 Task: Add an event with the title Third Coffee Meeting with Industry Expert, date ''2023/11/28'', time 00:00and add a description: Welcome to our Effective Presentations Training Workshop, a dynamic and interactive session designed to enhance your presentation skills, boost your confidence, and empower you to deliver impactful and engaging presentations. This workshop is tailored for individuals who want to master the art of delivering effective presentations that captivate audiences and convey their messages with clarity and conviction.Mark the tasks as Completed , logged in from the account softage.4@softage.netand send the event invitation to softage.7@softage.net and softage.8@softage.net. Set a reminder for the event Doesn''t repeat
Action: Mouse moved to (83, 111)
Screenshot: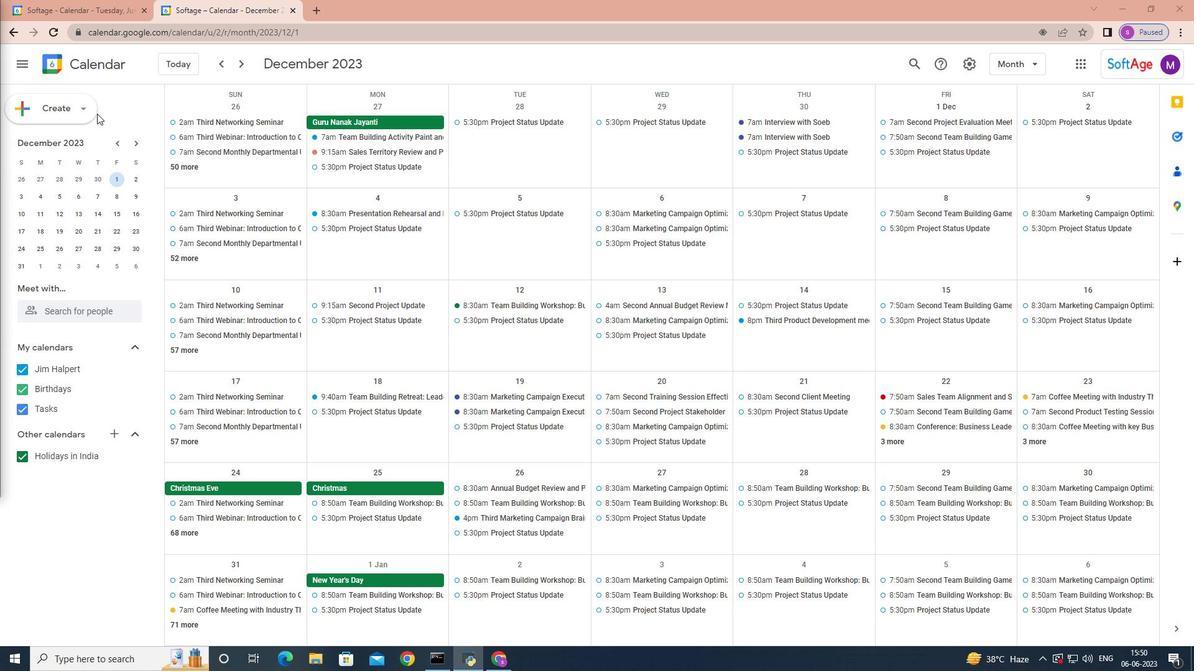 
Action: Mouse pressed left at (83, 111)
Screenshot: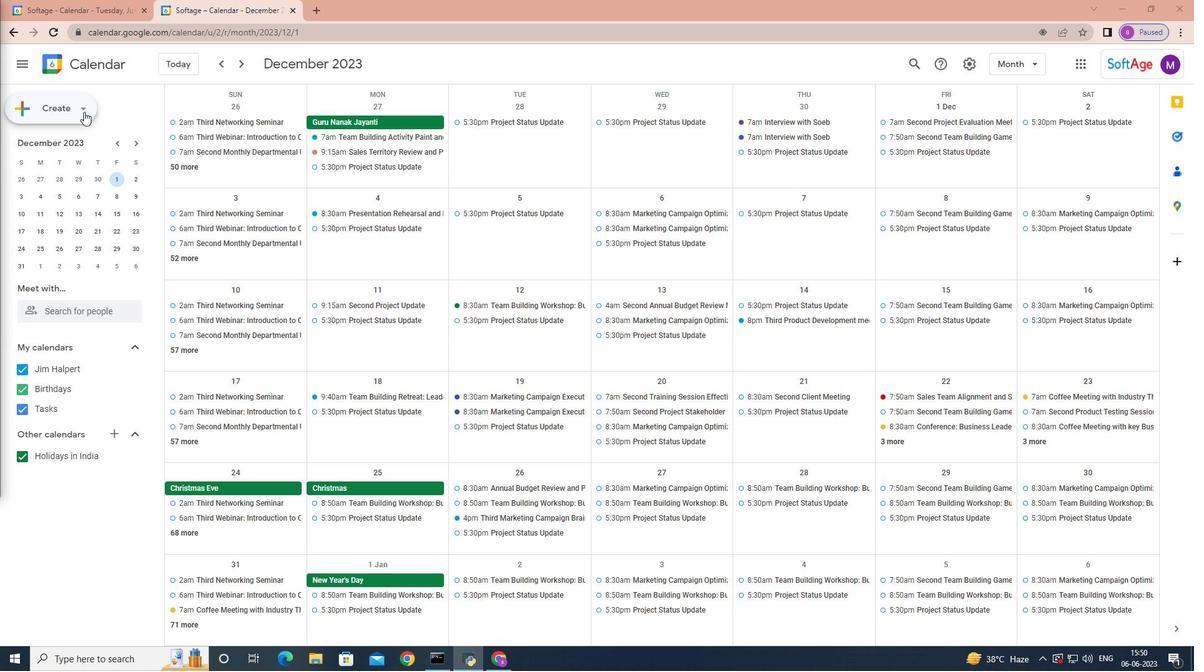 
Action: Mouse moved to (77, 137)
Screenshot: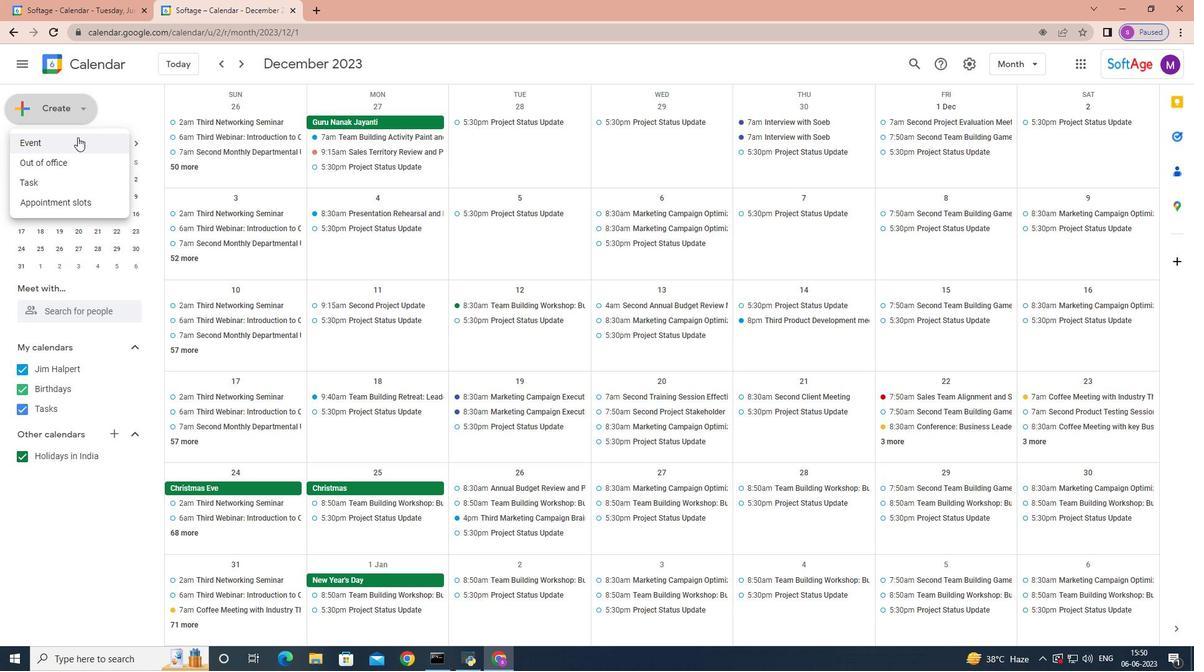 
Action: Mouse pressed left at (77, 137)
Screenshot: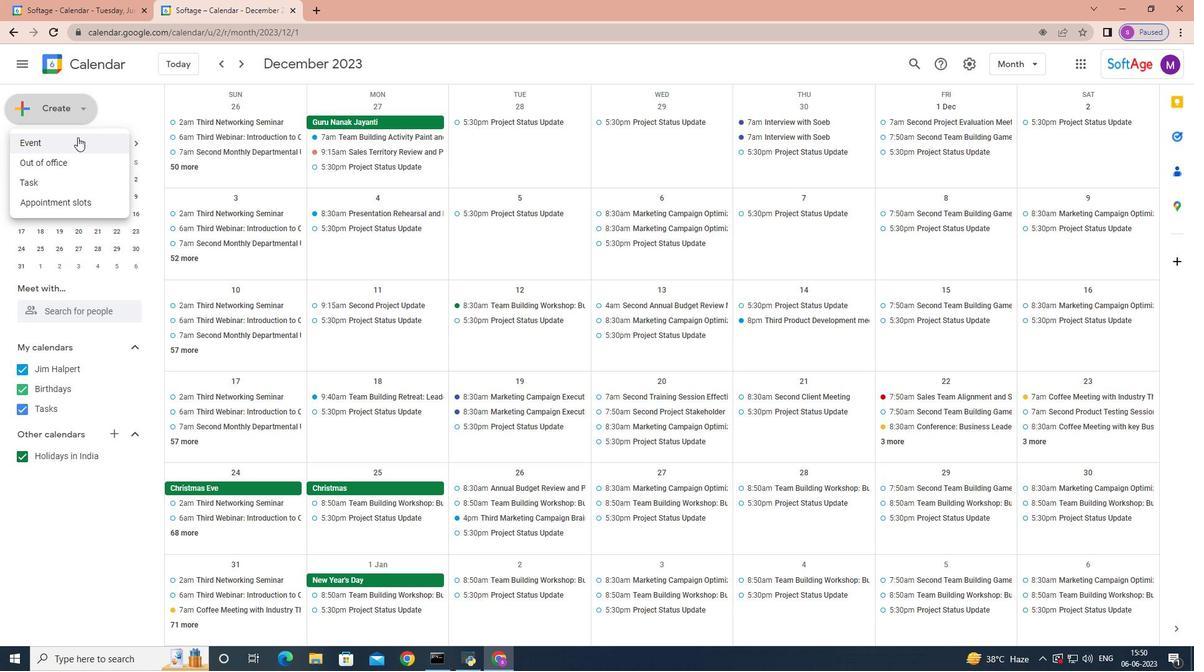 
Action: Mouse moved to (753, 421)
Screenshot: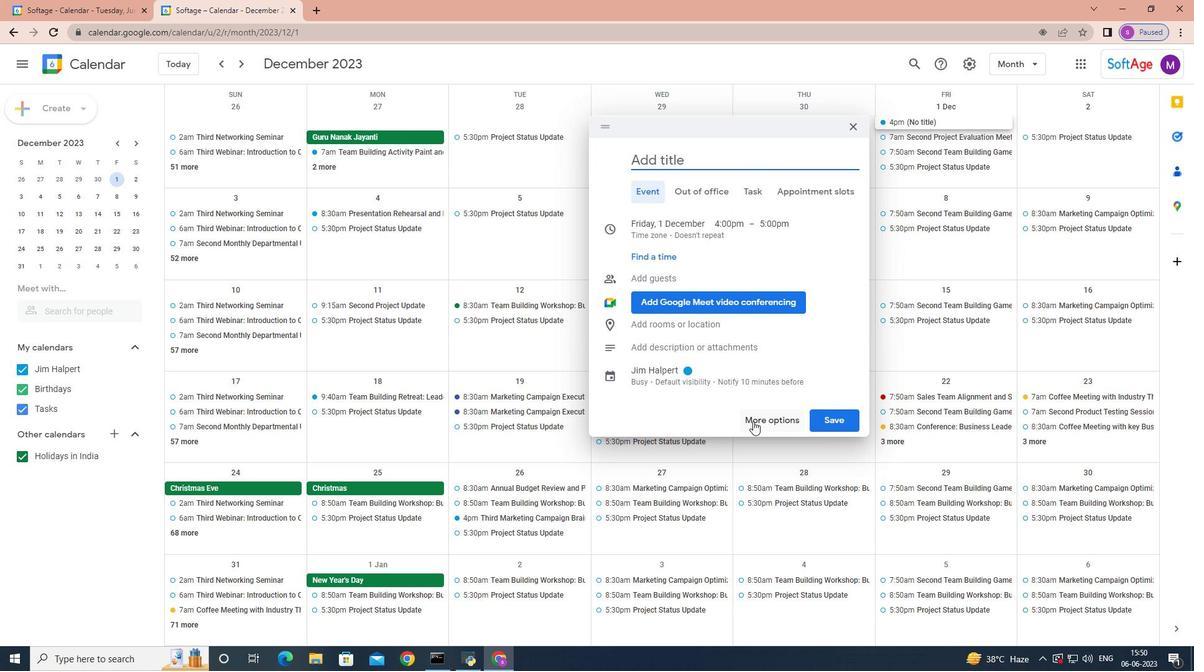 
Action: Mouse pressed left at (753, 421)
Screenshot: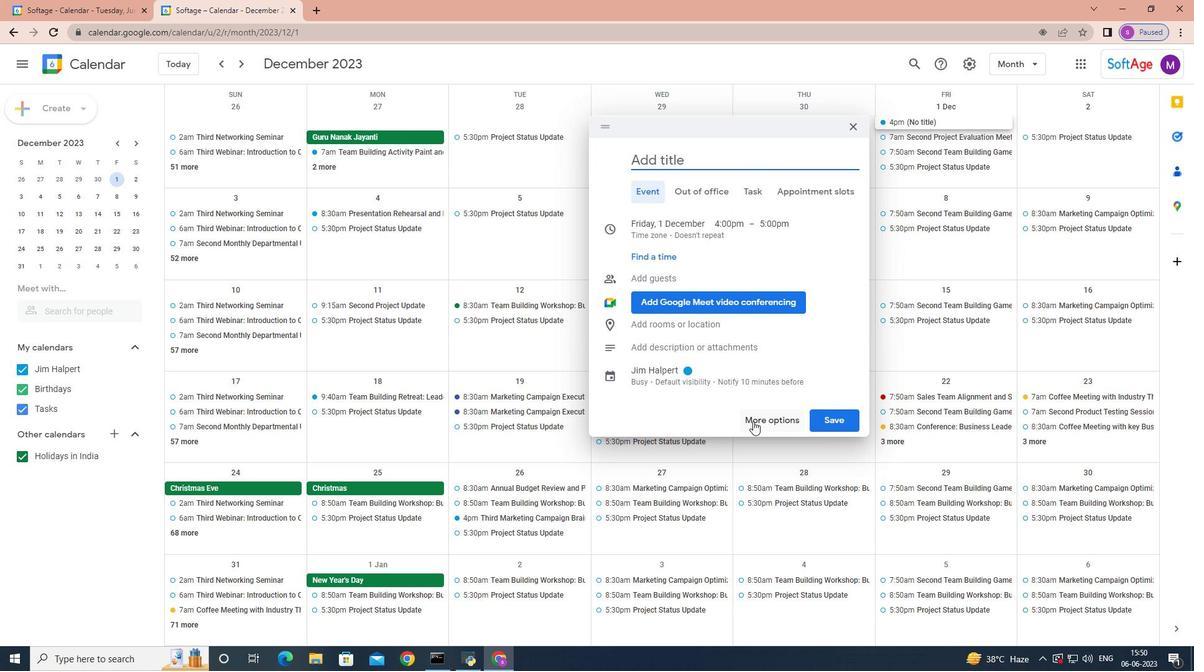 
Action: Mouse moved to (726, 411)
Screenshot: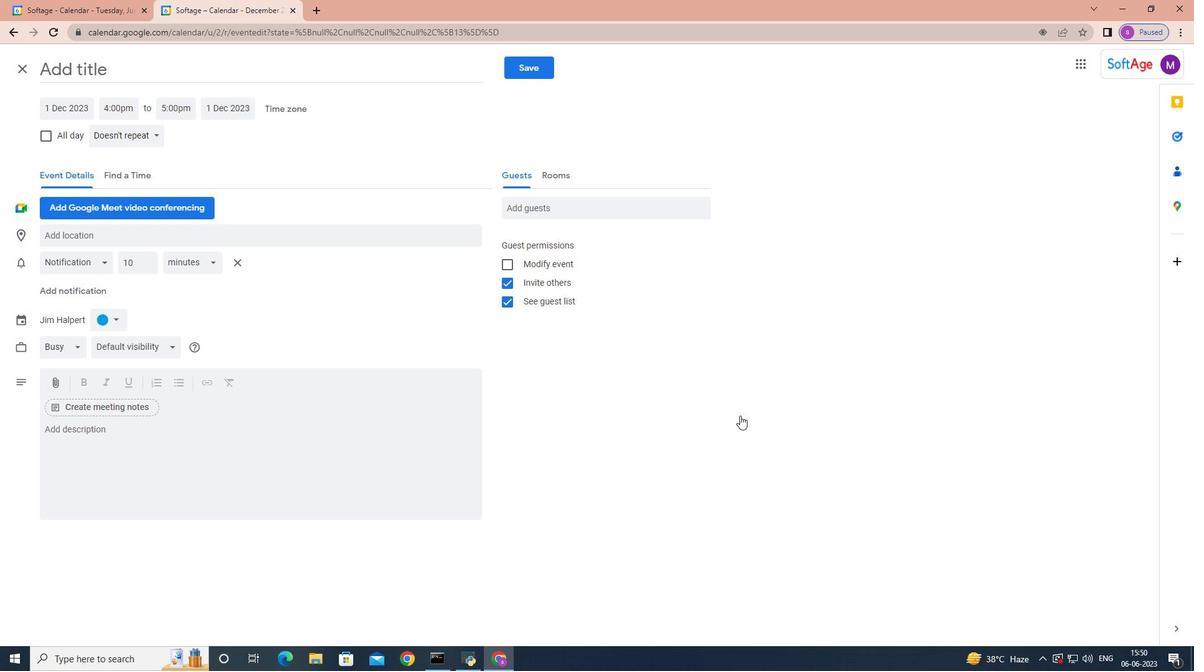 
Action: Key pressed <Key.shift>Third<Key.space><Key.shift>Coffee<Key.space><Key.shift>Meeting<Key.space>with<Key.space><Key.shift>Industry<Key.space><Key.shift>Expert
Screenshot: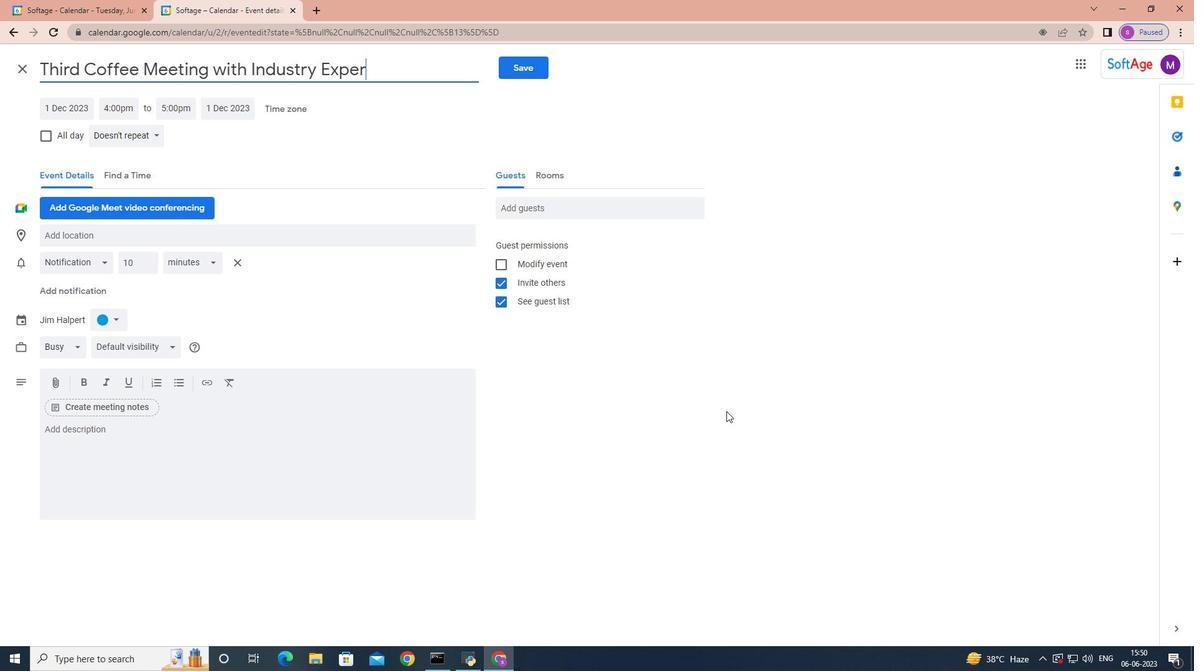 
Action: Mouse moved to (77, 107)
Screenshot: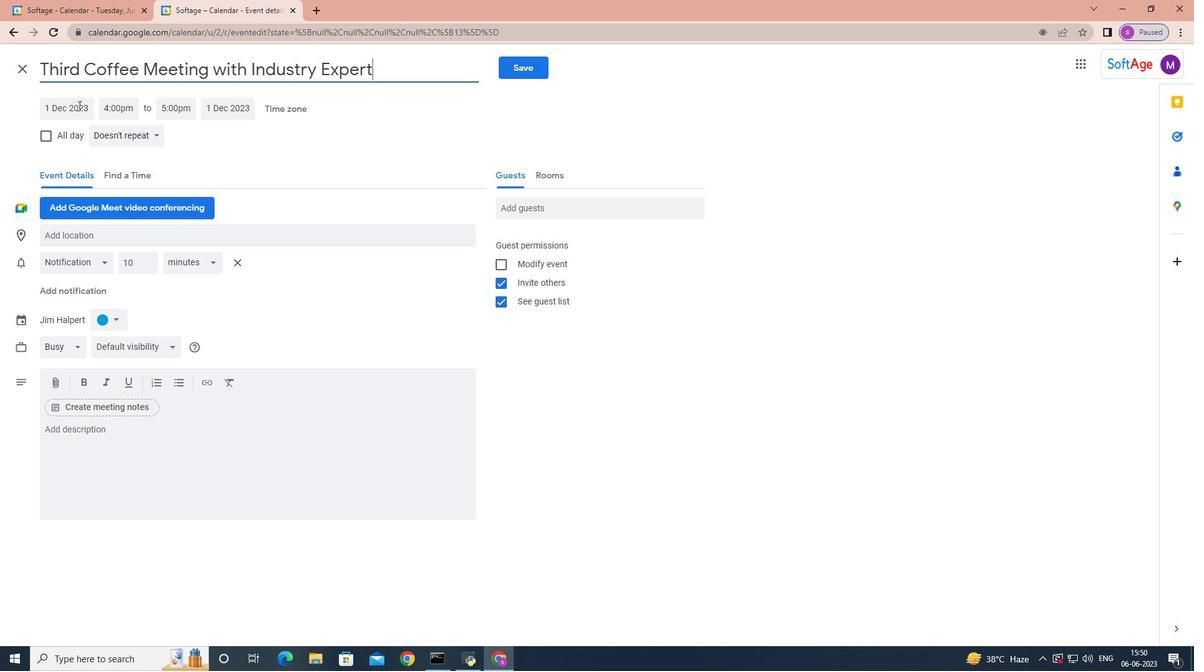 
Action: Mouse pressed left at (77, 107)
Screenshot: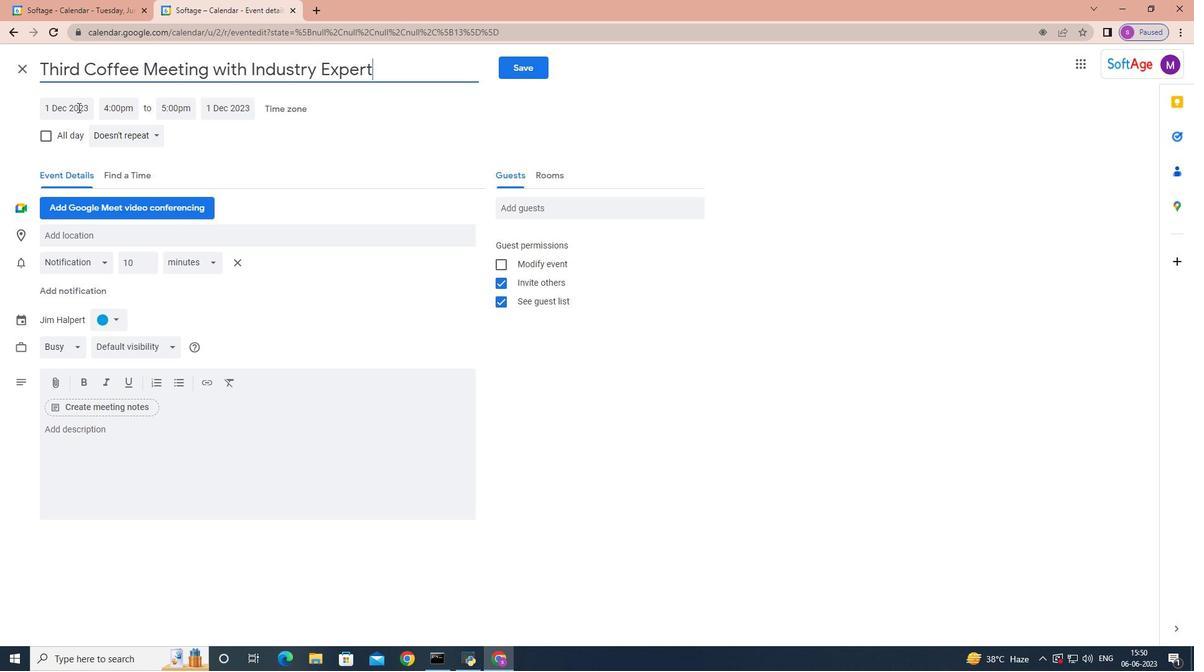 
Action: Mouse moved to (177, 135)
Screenshot: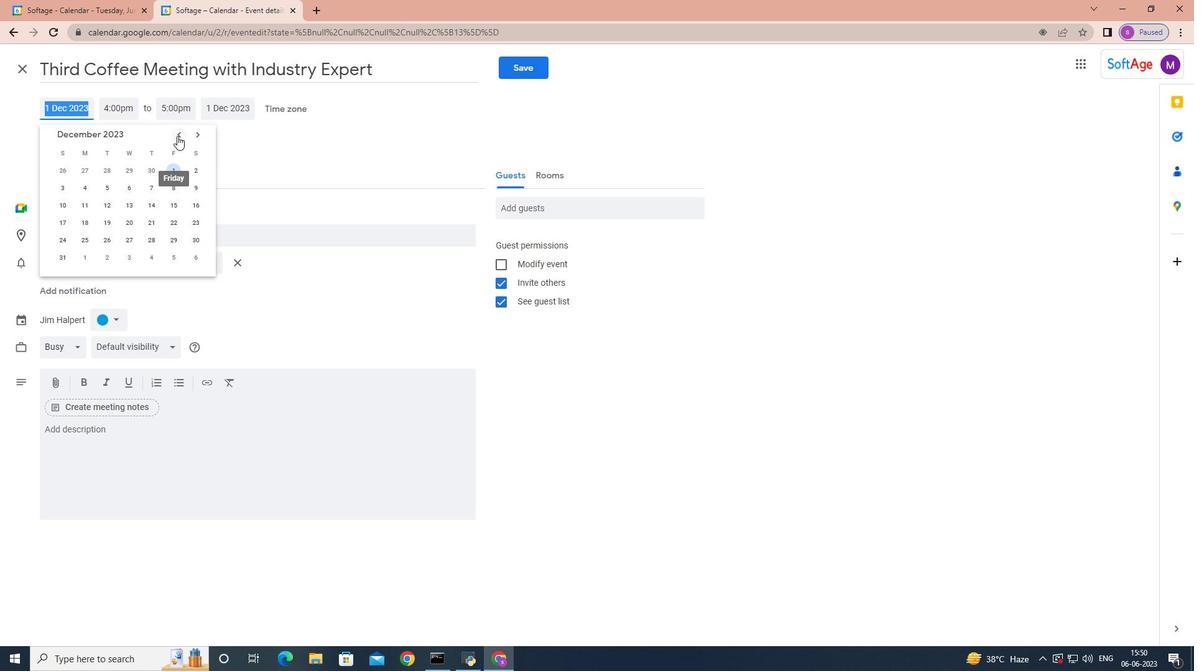 
Action: Mouse pressed left at (177, 135)
Screenshot: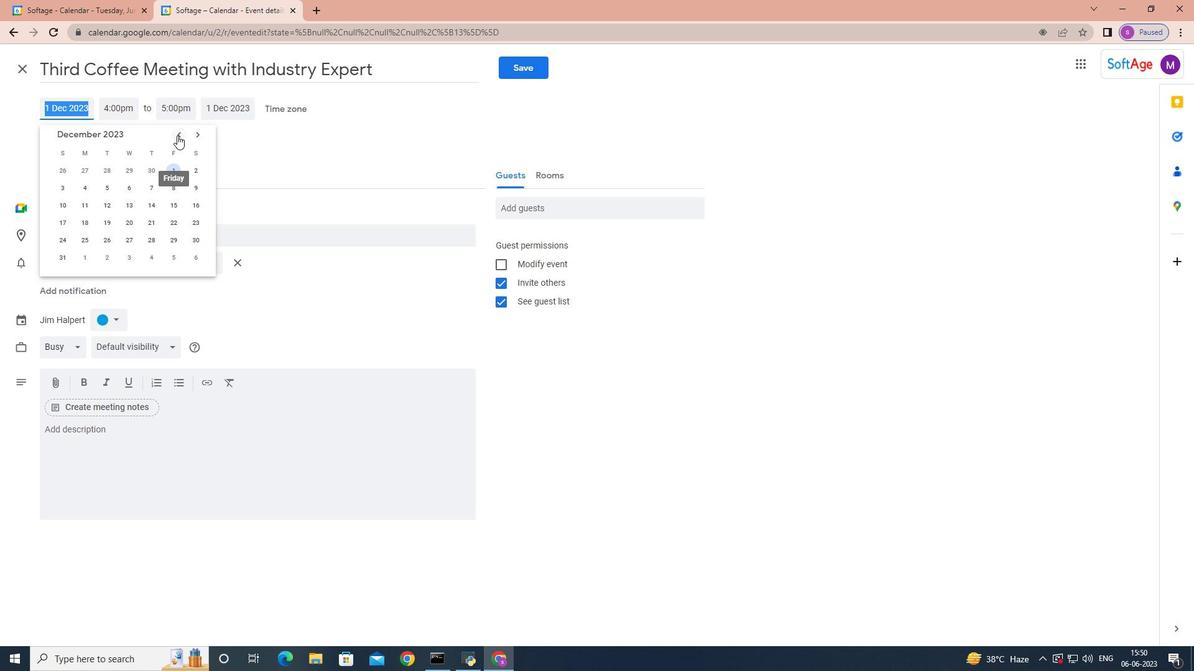 
Action: Mouse moved to (103, 239)
Screenshot: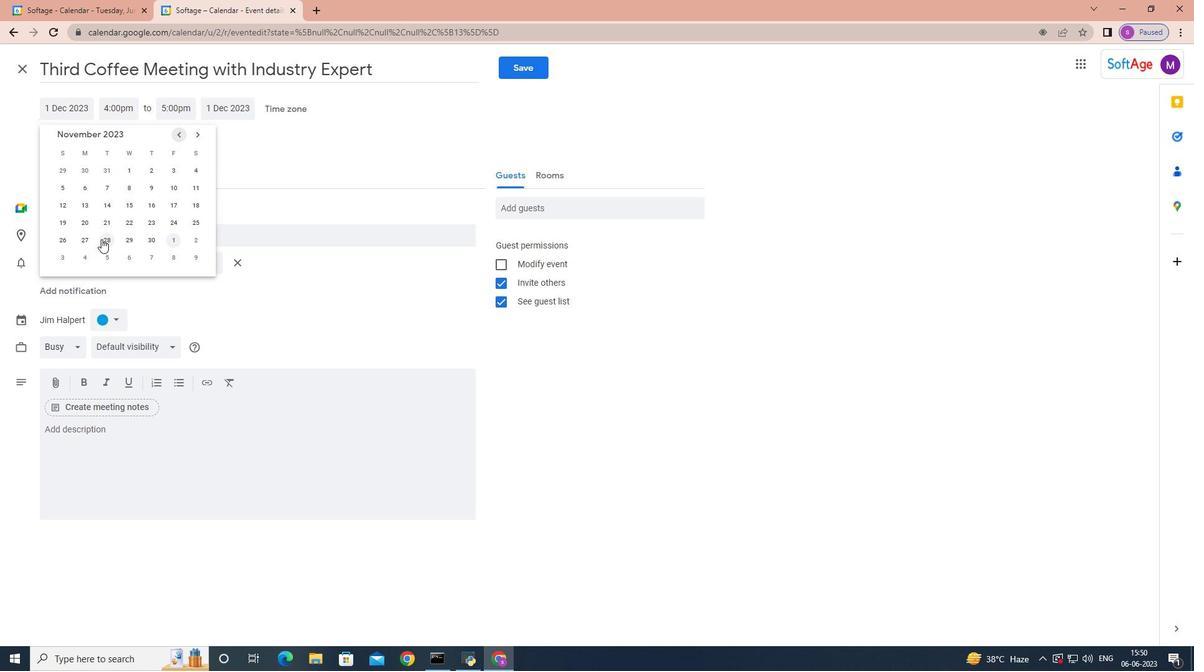 
Action: Mouse pressed left at (103, 239)
Screenshot: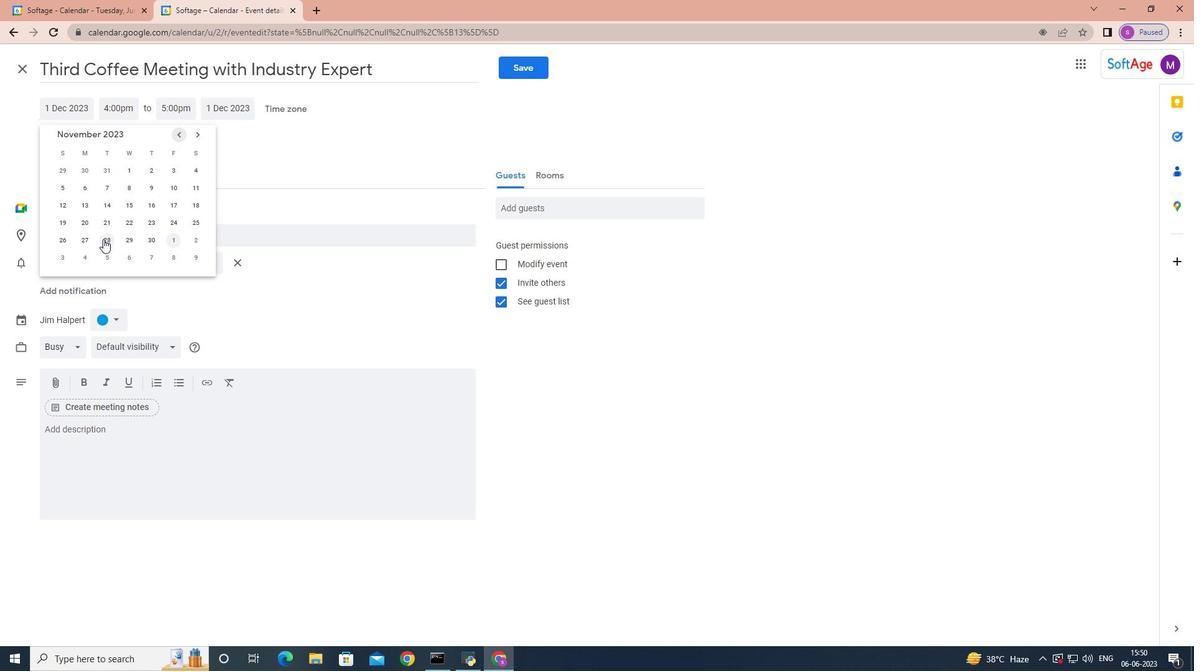 
Action: Mouse moved to (125, 106)
Screenshot: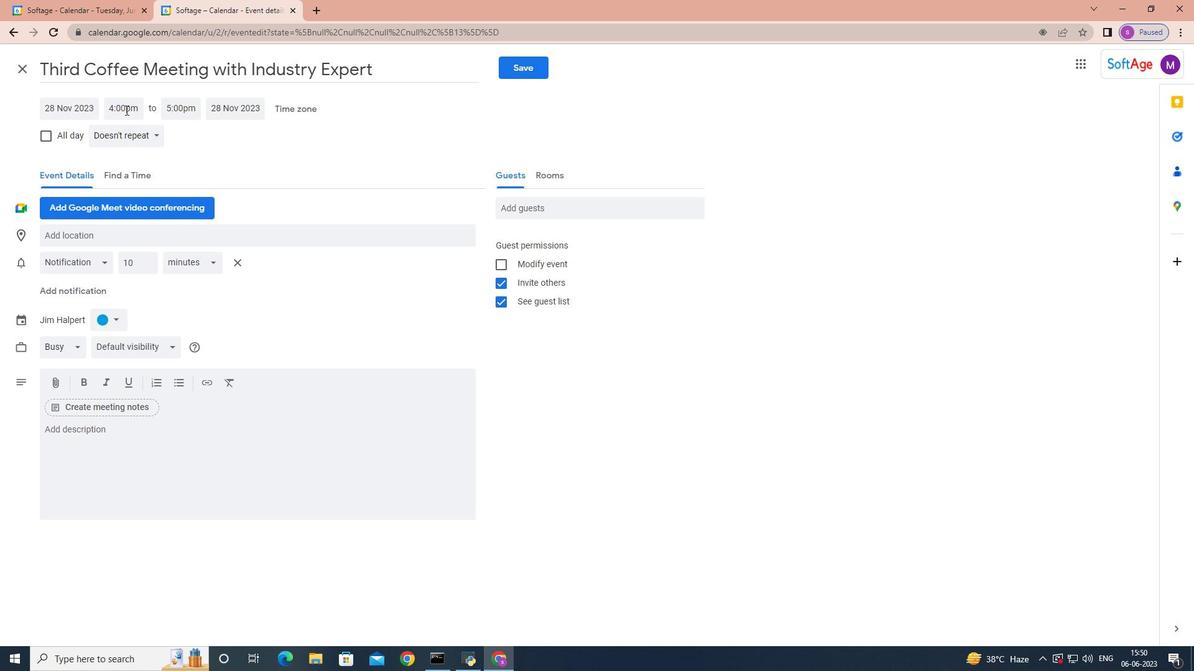 
Action: Mouse pressed left at (125, 106)
Screenshot: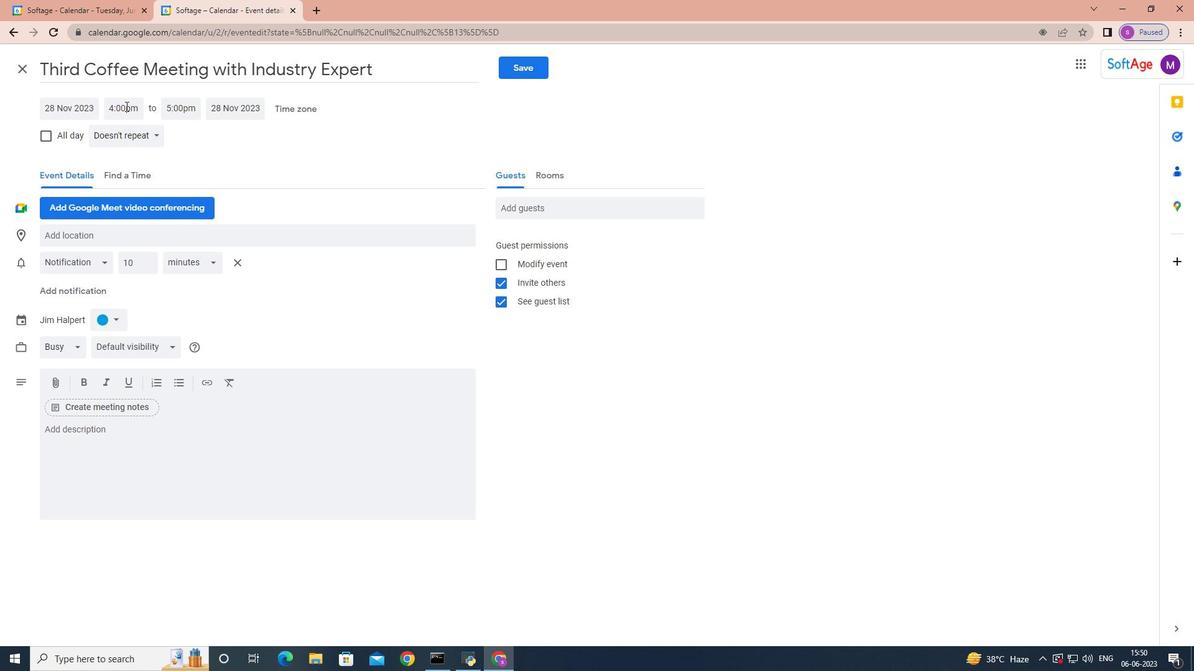 
Action: Mouse moved to (165, 220)
Screenshot: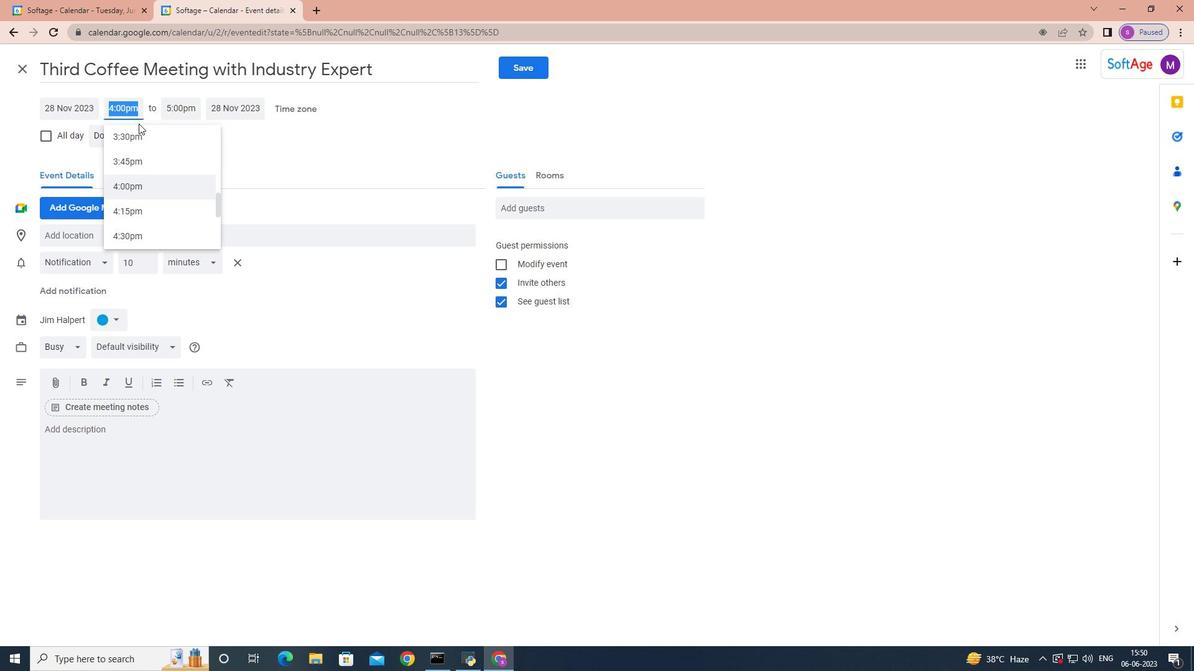 
Action: Mouse scrolled (165, 220) with delta (0, 0)
Screenshot: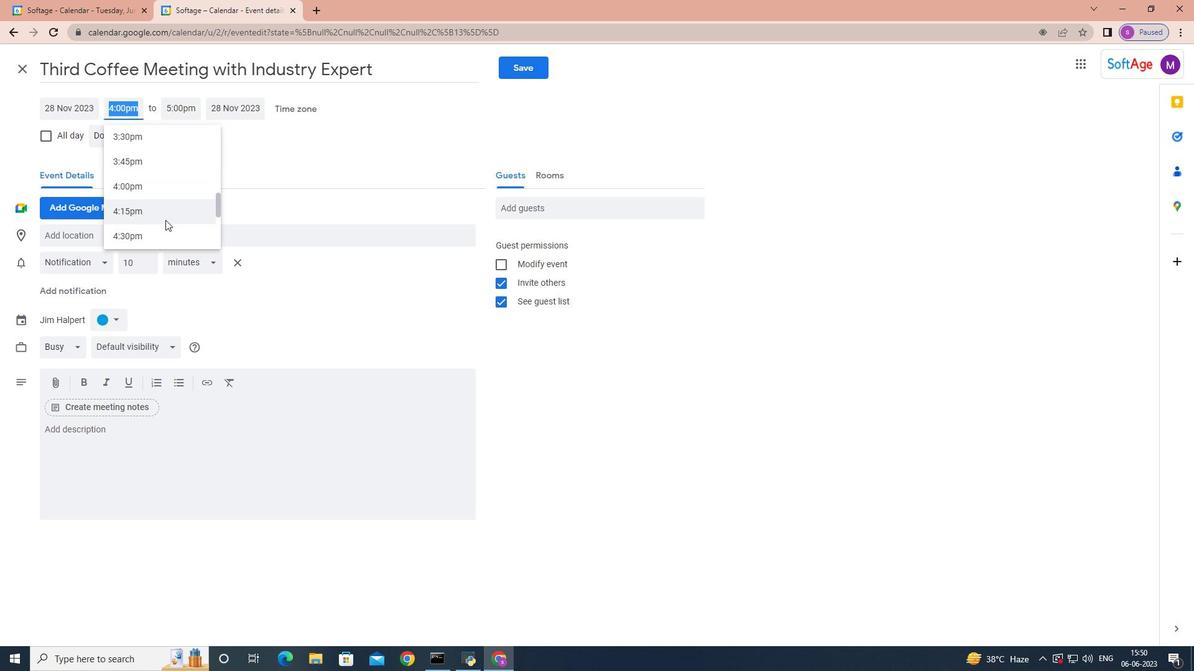 
Action: Mouse scrolled (165, 220) with delta (0, 0)
Screenshot: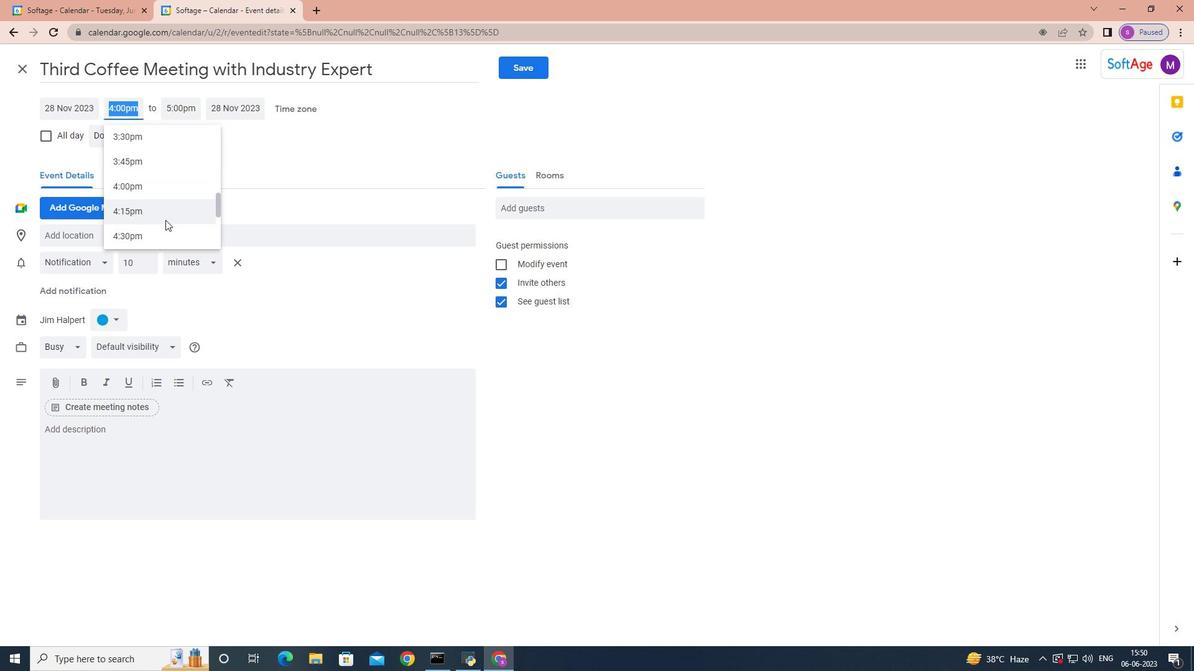 
Action: Mouse scrolled (165, 220) with delta (0, 0)
Screenshot: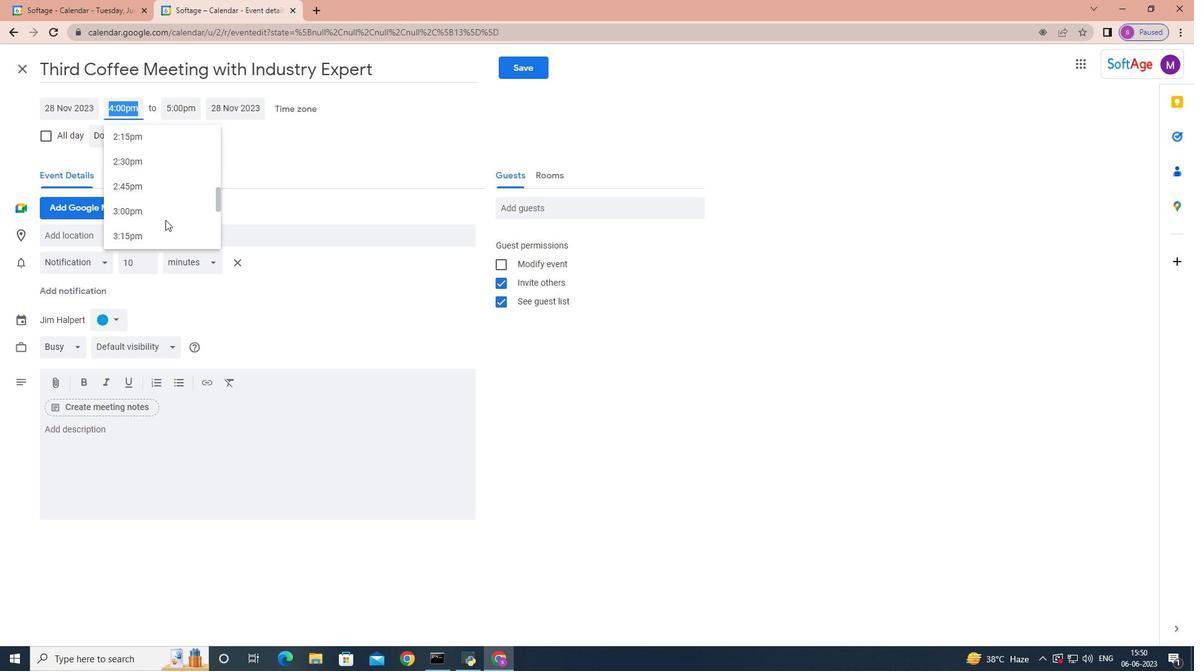 
Action: Mouse scrolled (165, 220) with delta (0, 0)
Screenshot: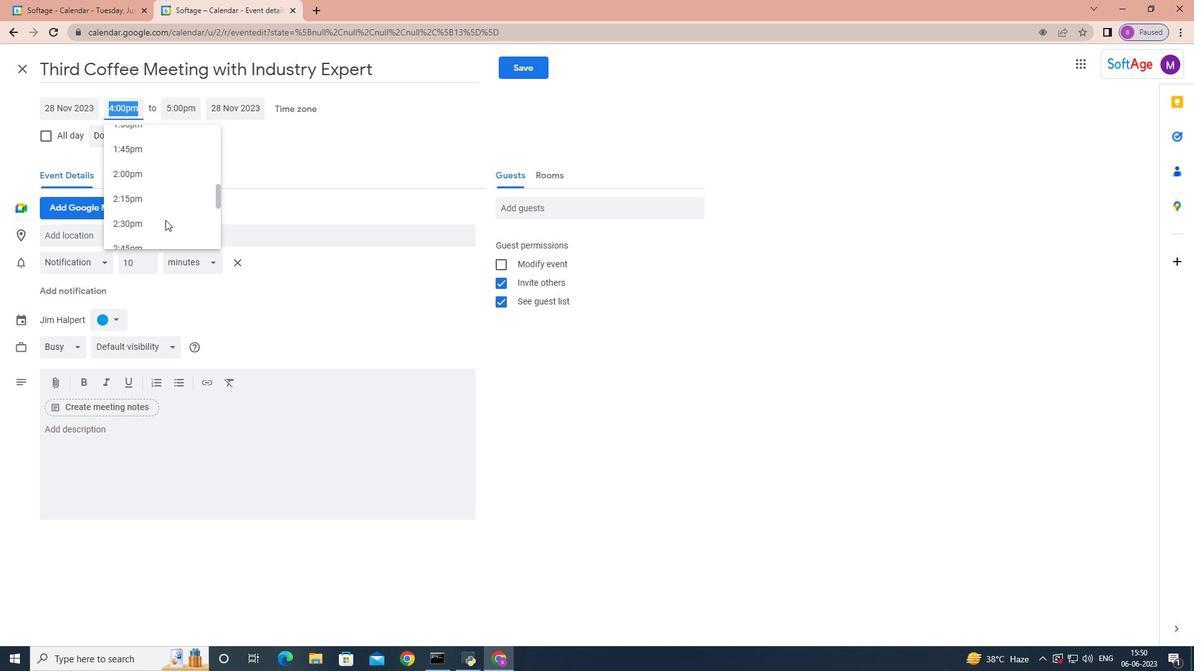 
Action: Mouse scrolled (165, 220) with delta (0, 0)
Screenshot: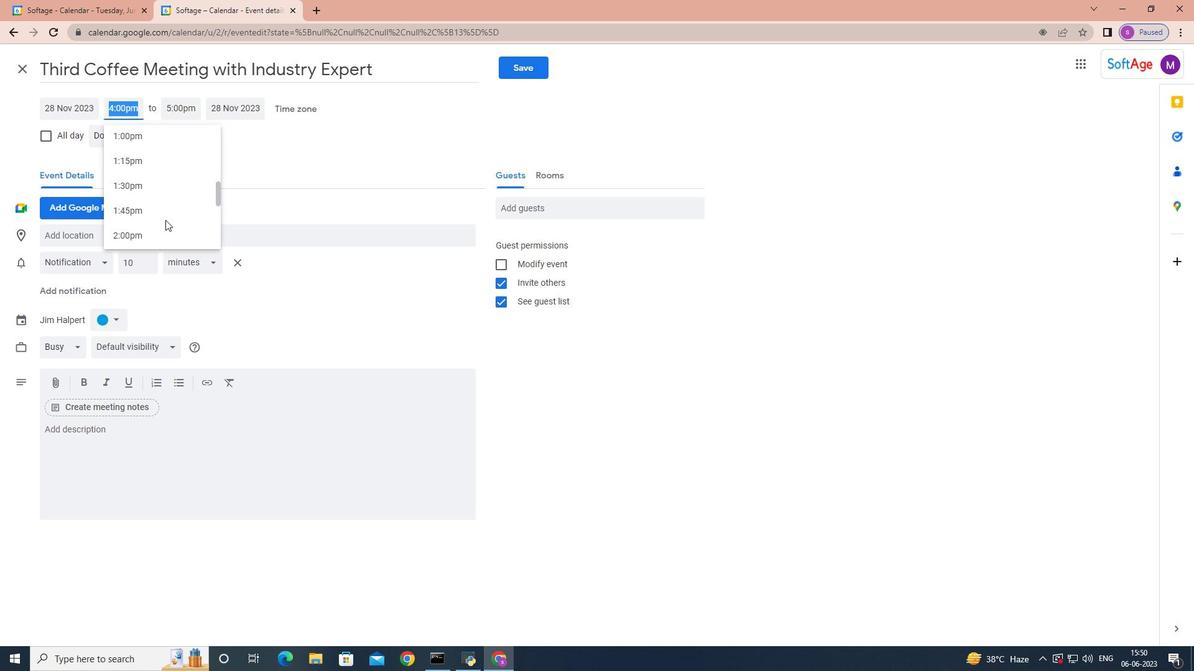 
Action: Mouse scrolled (165, 220) with delta (0, 0)
Screenshot: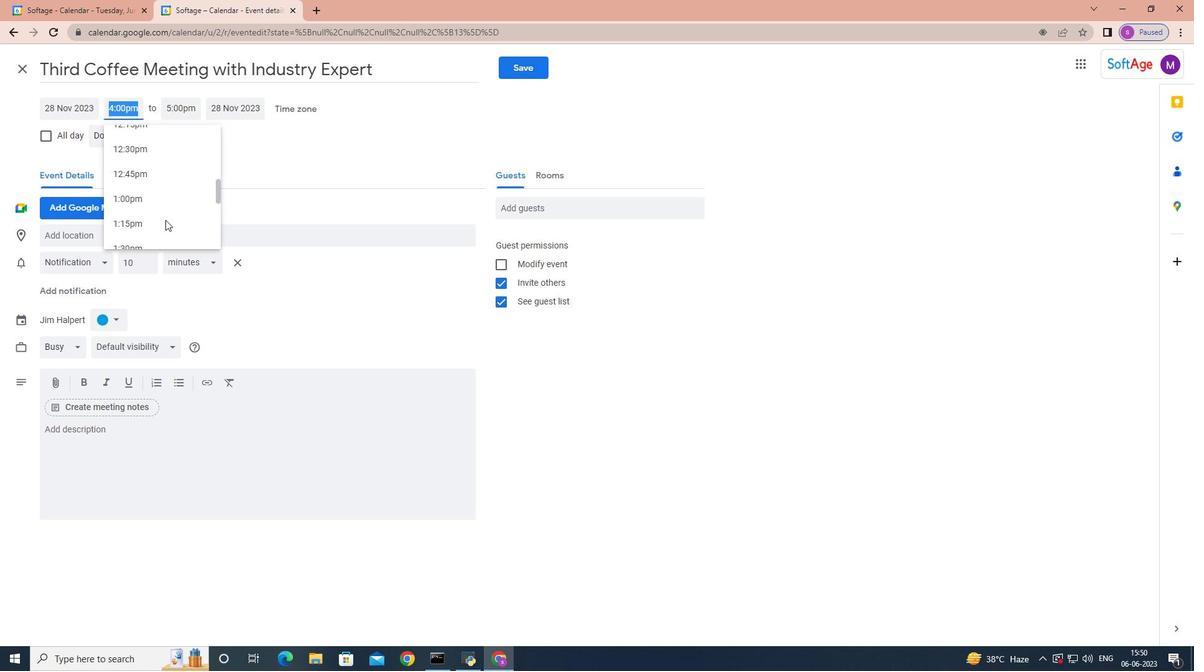 
Action: Mouse moved to (170, 163)
Screenshot: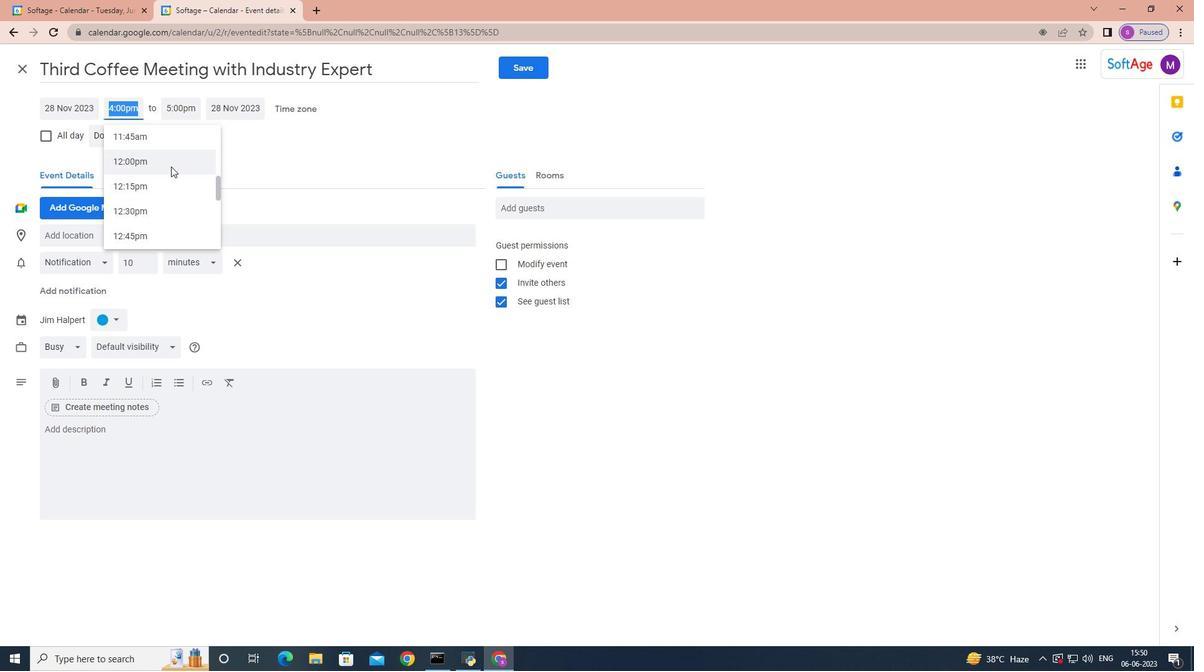 
Action: Mouse pressed left at (170, 163)
Screenshot: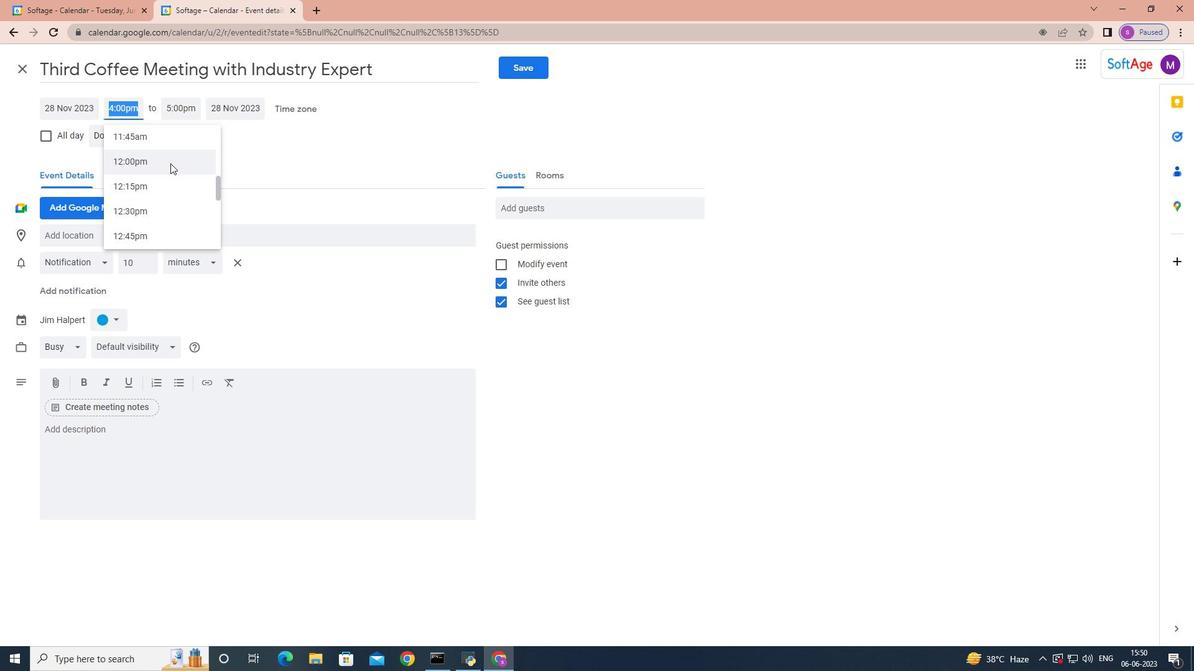 
Action: Mouse moved to (117, 456)
Screenshot: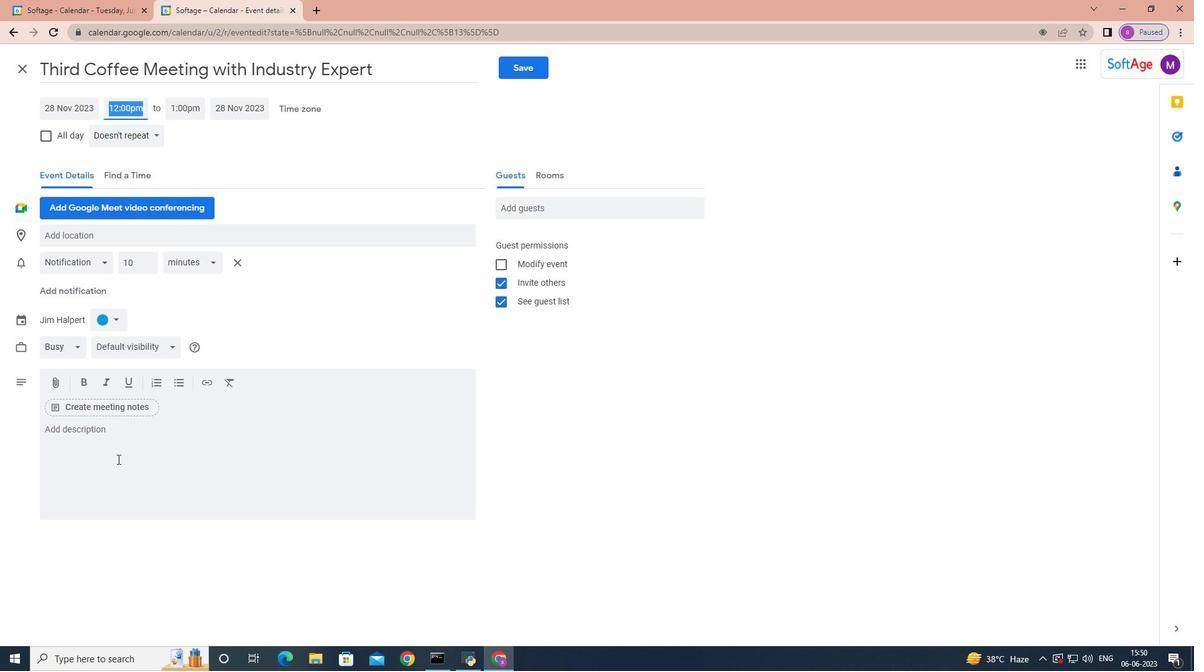 
Action: Mouse pressed left at (117, 456)
Screenshot: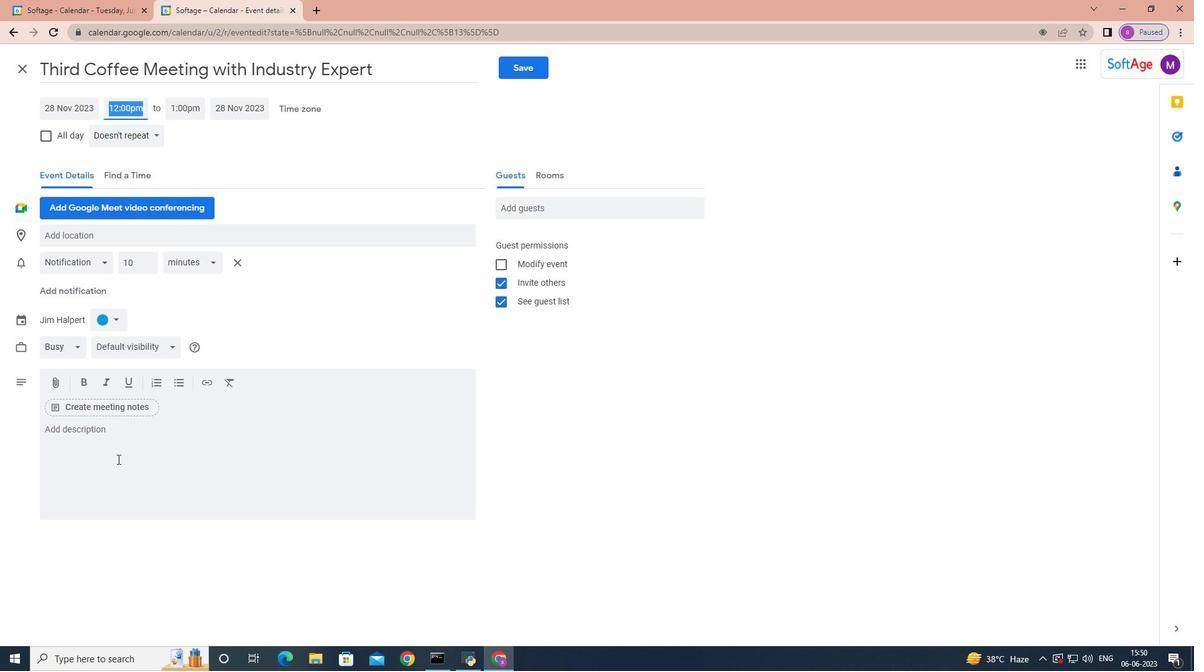
Action: Mouse moved to (116, 456)
Screenshot: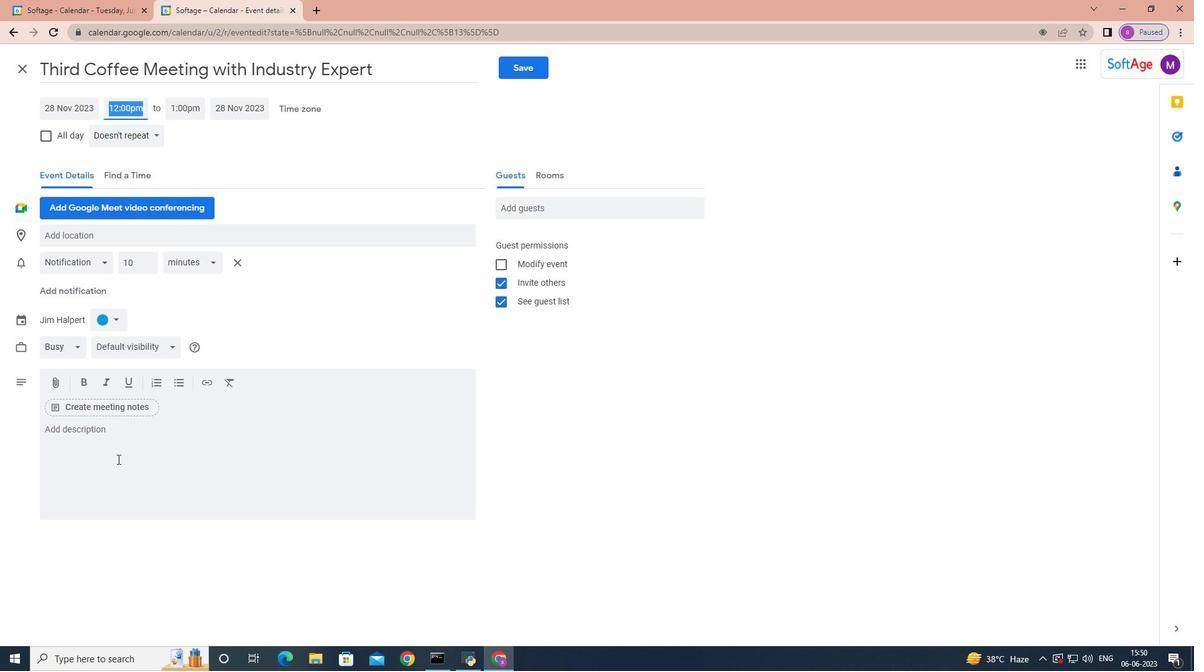 
Action: Key pressed <Key.shift>Welcome<Key.space>to<Key.space>u<Key.backspace>our<Key.space><Key.shift>Effective<Key.space>presentay<Key.backspace>tions<Key.space>training<Key.space>workshop,<Key.space>a<Key.space>dynamic<Key.space>and<Key.space>interactive<Key.space>session<Key.space>designed<Key.space>to<Key.space>enhance<Key.space>your<Key.space>presentation<Key.space>skills<Key.space>boost<Key.space>your<Key.space>confidence<Key.space><Key.backspace>,<Key.space>and<Key.space>empower<Key.space>you<Key.space>to<Key.space>deliver<Key.space>impactful<Key.space>and<Key.space>engaging<Key.space>presentations<Key.space><Key.backspace>.<Key.space><Key.shift>This<Key.space>workshi<Key.backspace>op<Key.space>is<Key.space>tailored<Key.space>for<Key.space>individuals<Key.space>who<Key.space>want<Key.space>to<Key.space>master<Key.space>the<Key.space>art<Key.space>of<Key.space>delivering<Key.space>effective<Key.space>presentations<Key.space>that<Key.space>captivate<Key.space>audiences<Key.space>and<Key.space>convey<Key.space>their<Key.space>messages<Key.space>wo<Key.backspace>ith<Key.space>clarity<Key.space>and<Key.space>conviction<Key.space>their<Key.space>messages<Key.space>with<Key.space>clarity<Key.space>and<Key.space>conviction.
Screenshot: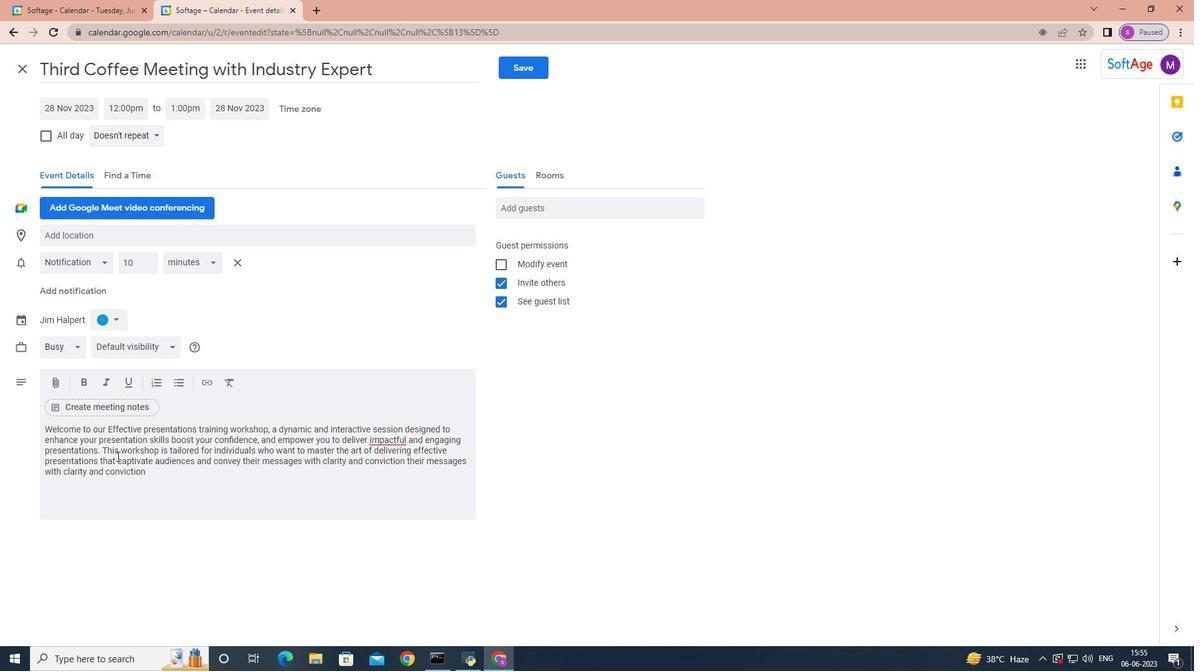 
Action: Mouse moved to (572, 205)
Screenshot: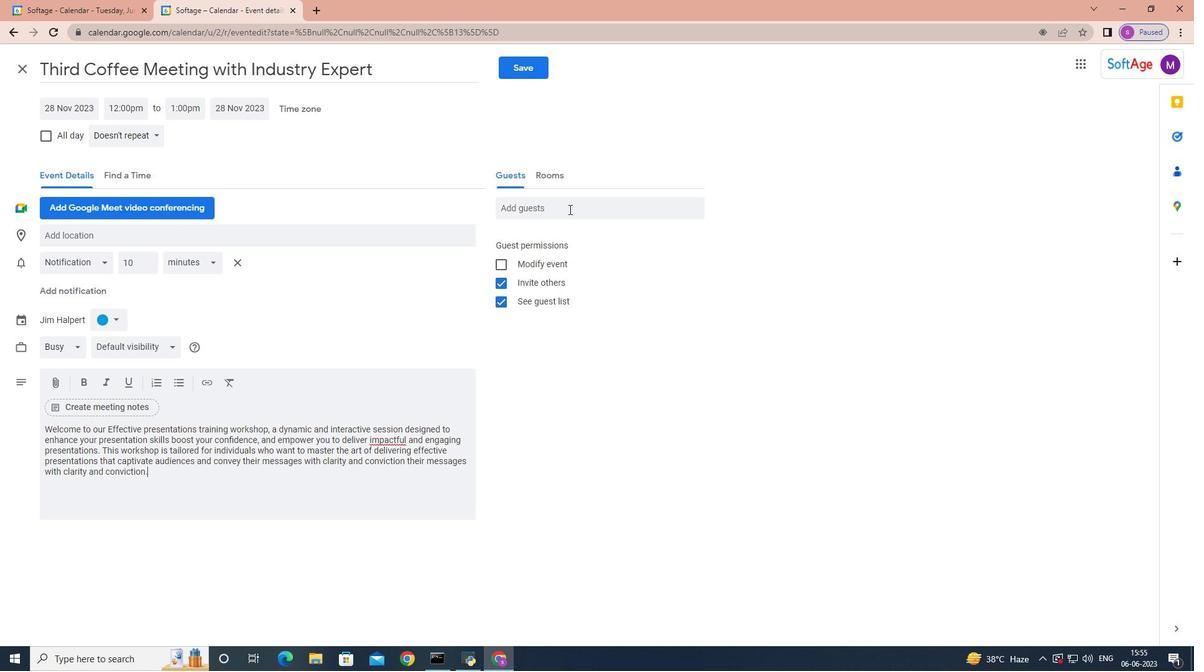 
Action: Mouse pressed left at (572, 205)
Screenshot: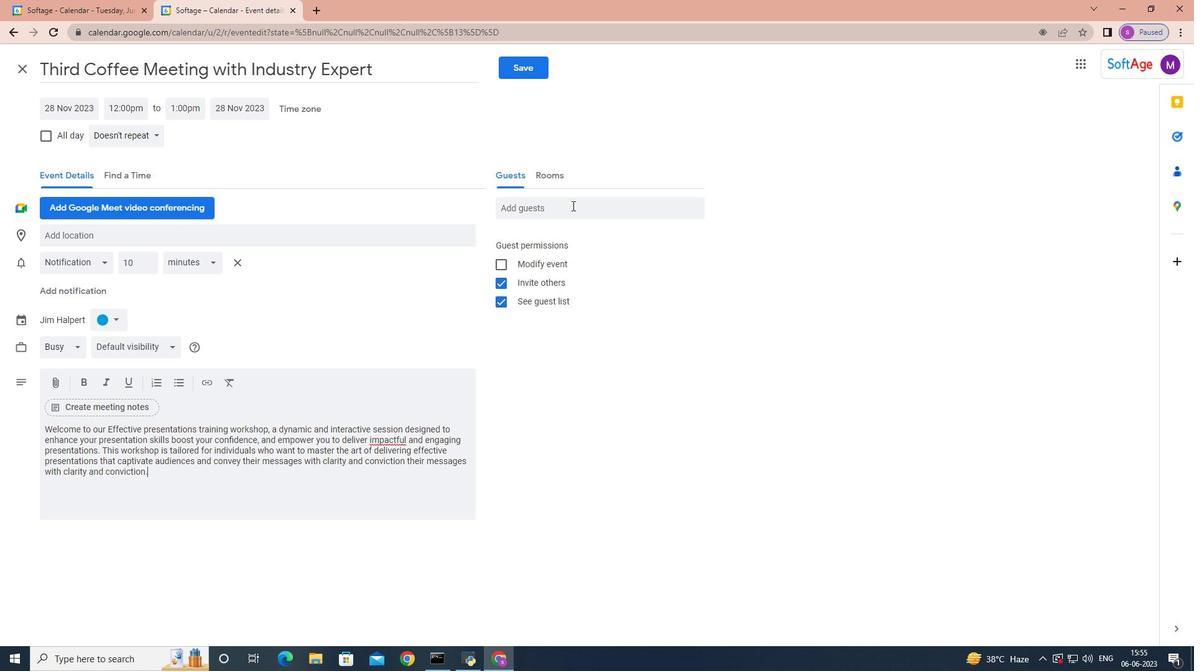 
Action: Mouse moved to (572, 205)
Screenshot: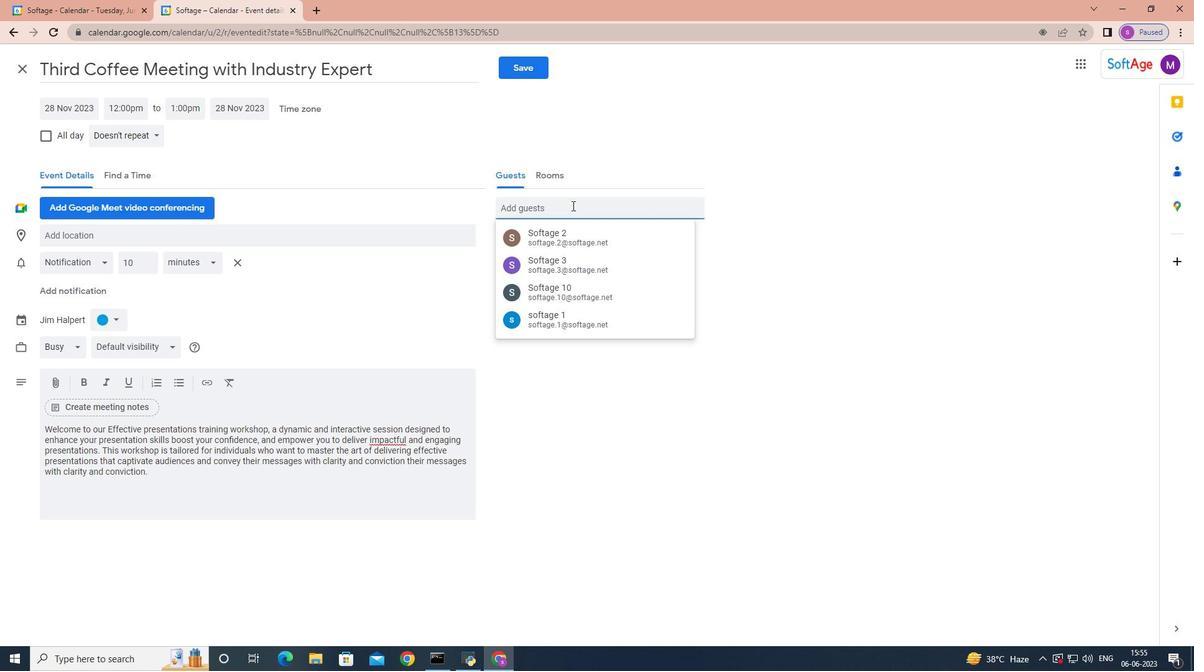 
Action: Key pressed softah<Key.backspace>ge.7
Screenshot: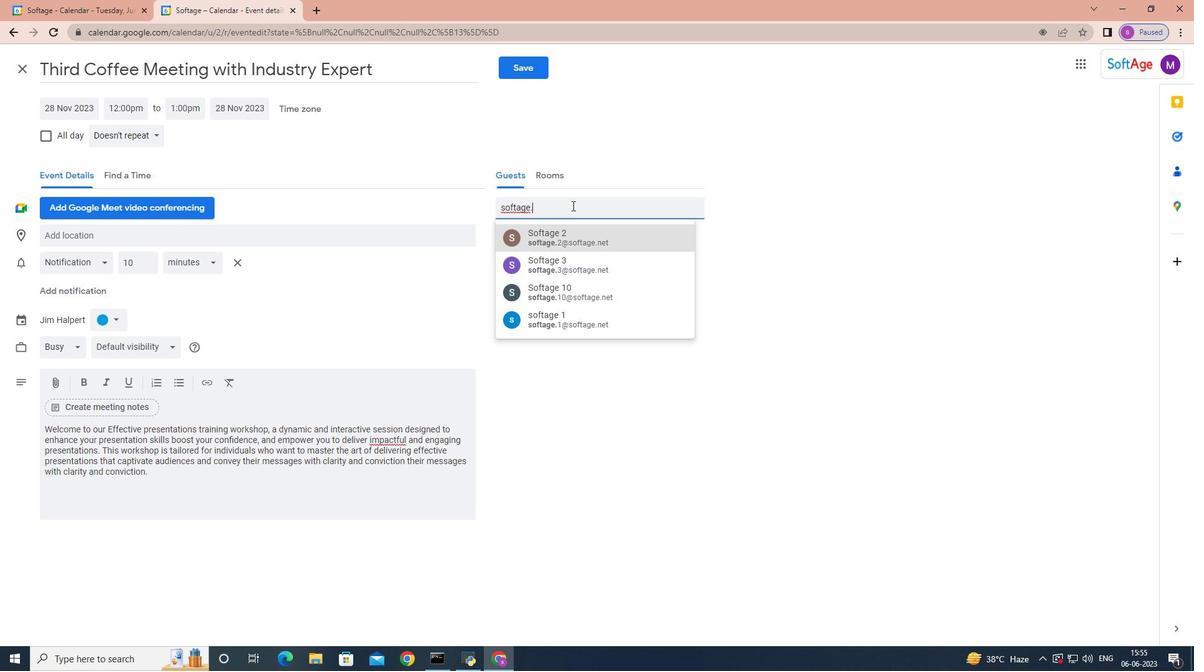 
Action: Mouse moved to (566, 232)
Screenshot: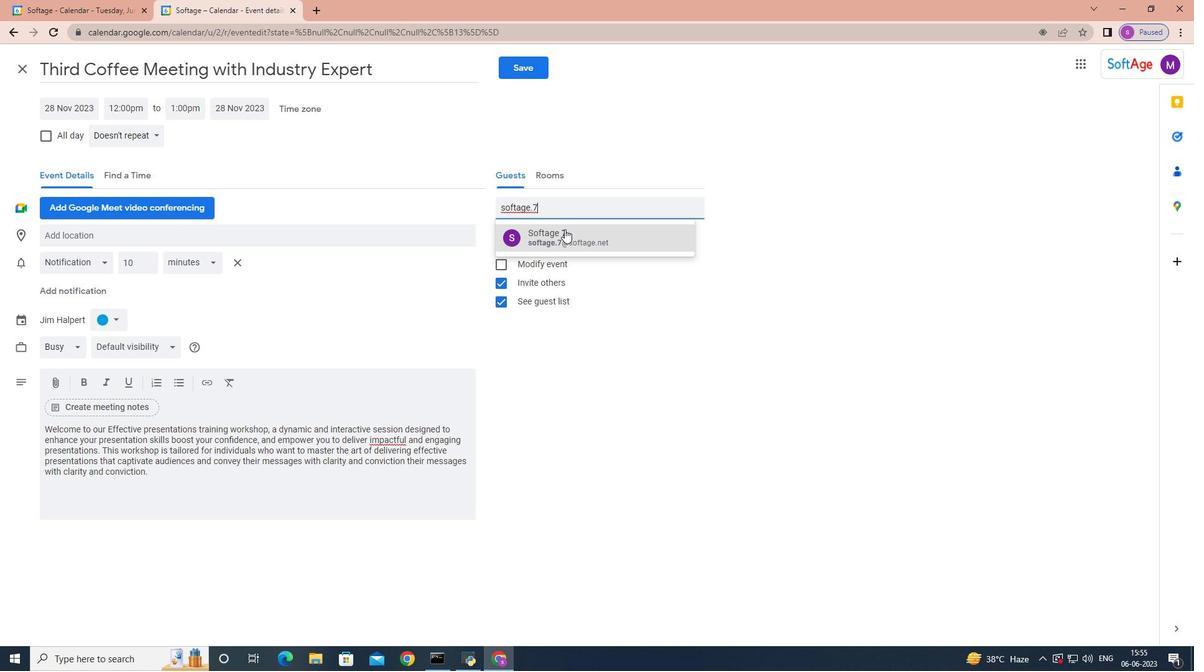 
Action: Mouse pressed left at (566, 232)
Screenshot: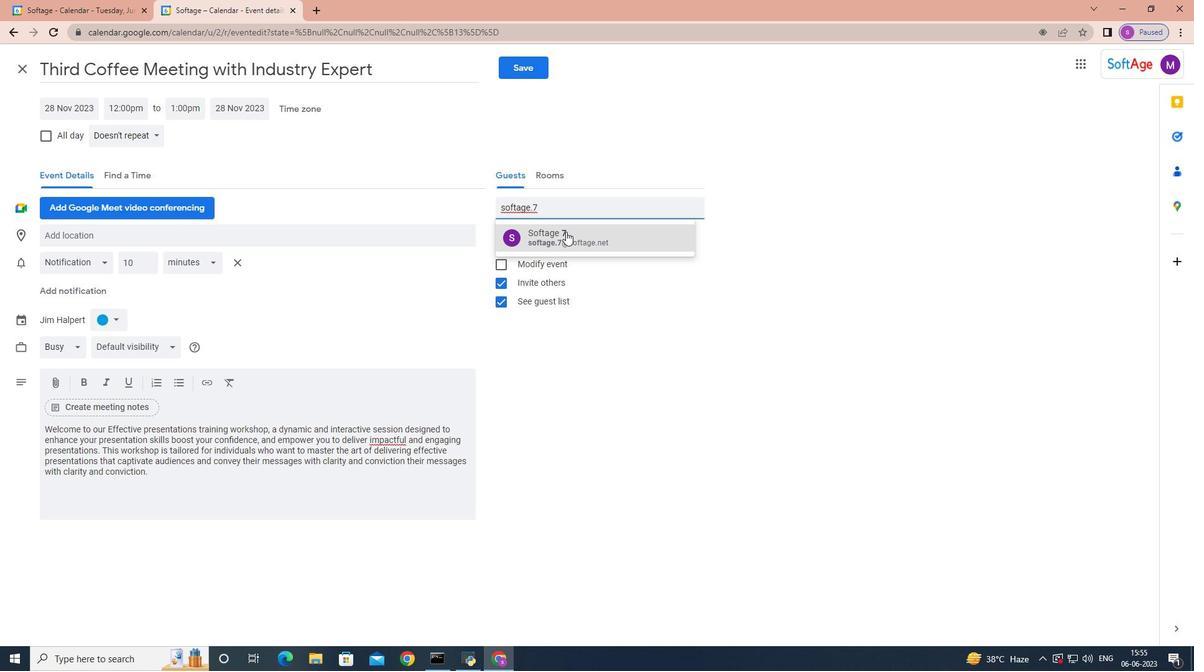 
Action: Key pressed softage.8
Screenshot: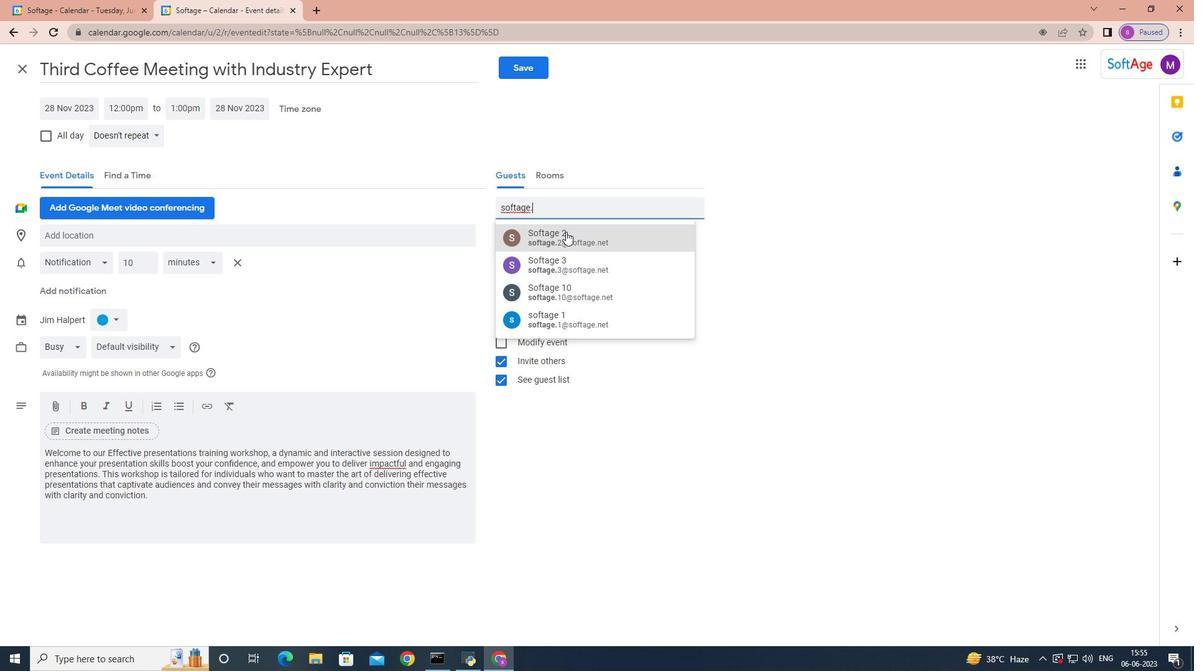 
Action: Mouse moved to (569, 241)
Screenshot: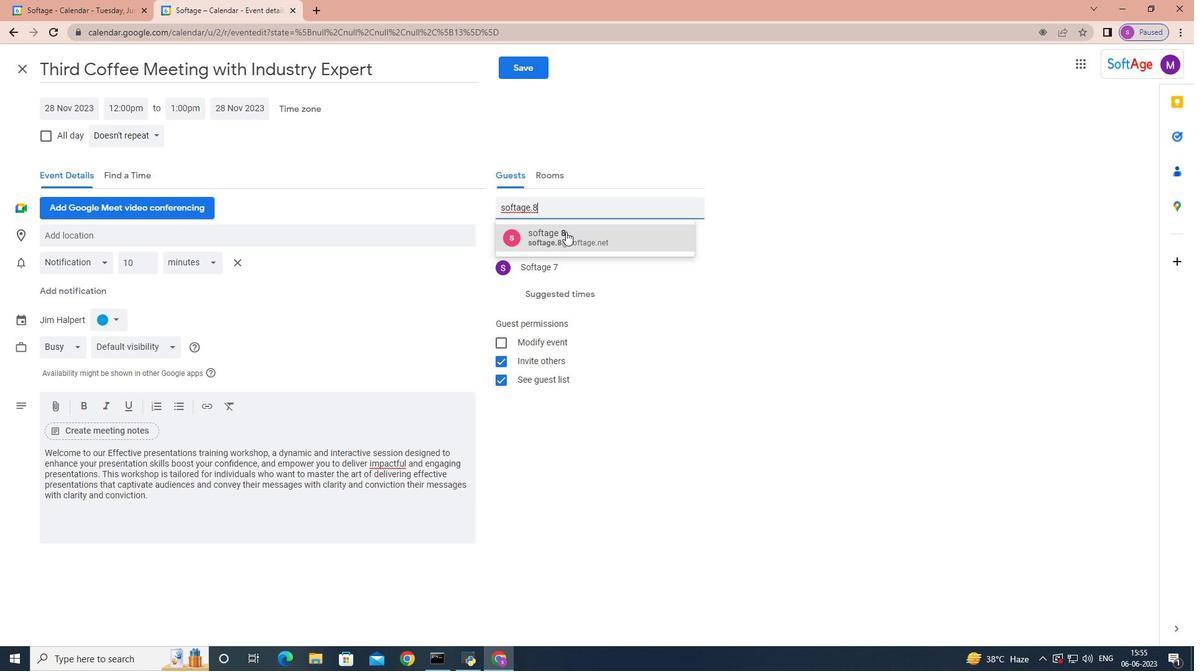 
Action: Mouse pressed left at (569, 241)
Screenshot: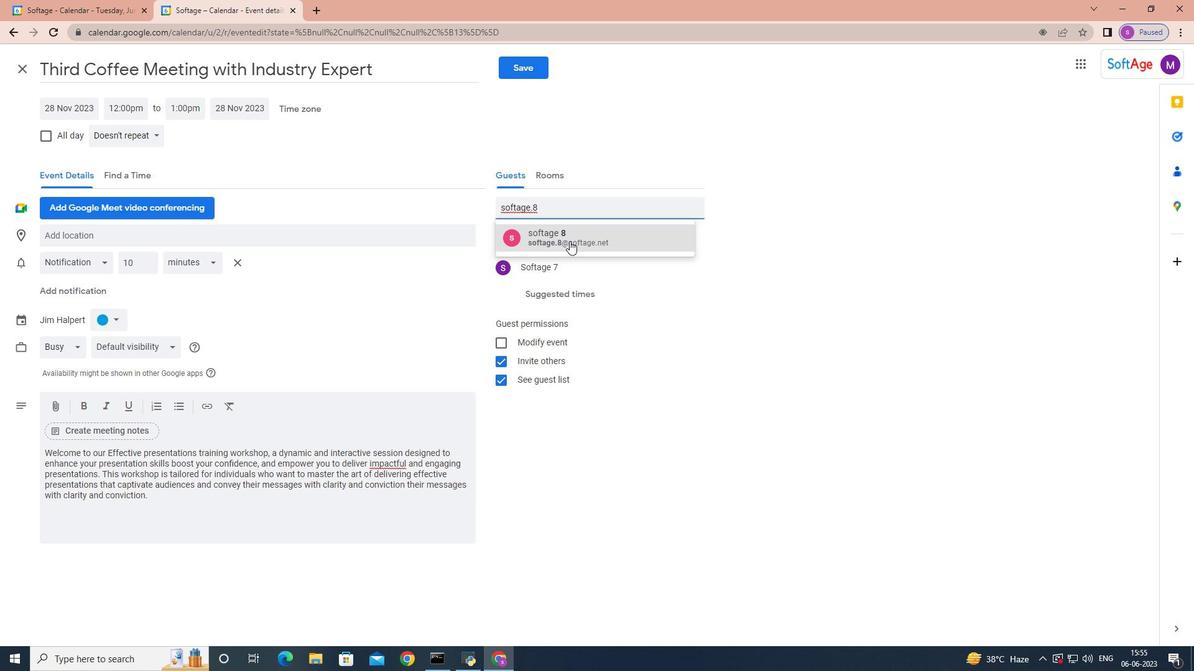 
Action: Mouse moved to (156, 133)
Screenshot: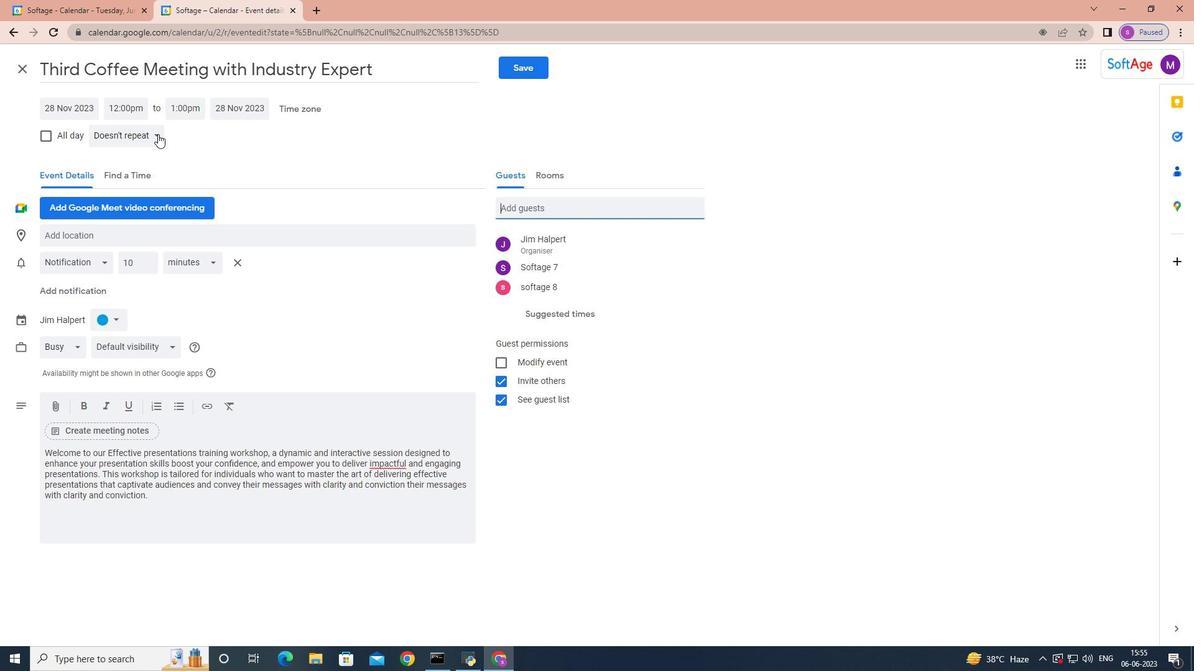 
Action: Mouse pressed left at (156, 133)
Screenshot: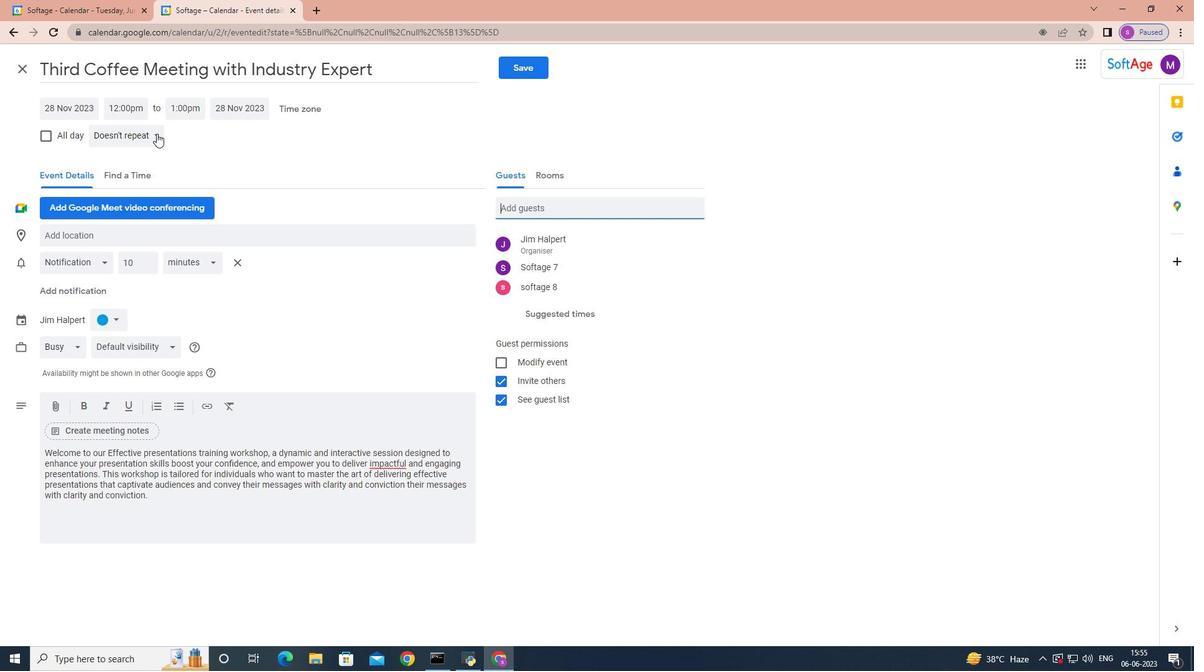 
Action: Mouse moved to (161, 133)
Screenshot: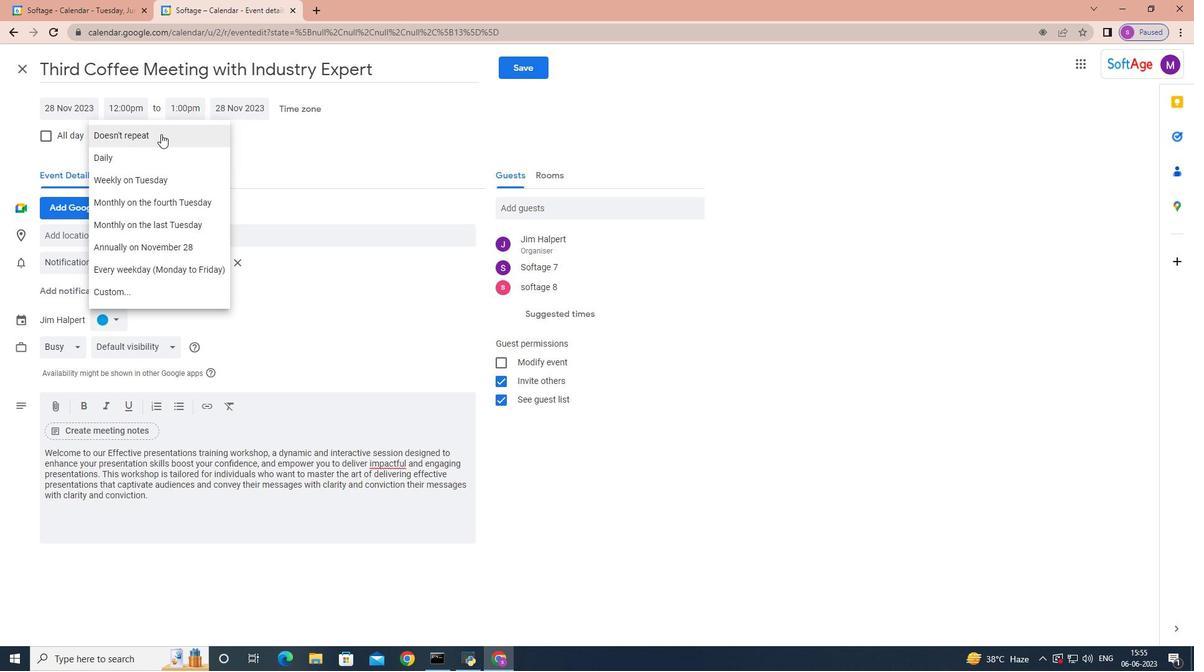 
Action: Mouse pressed left at (161, 133)
Screenshot: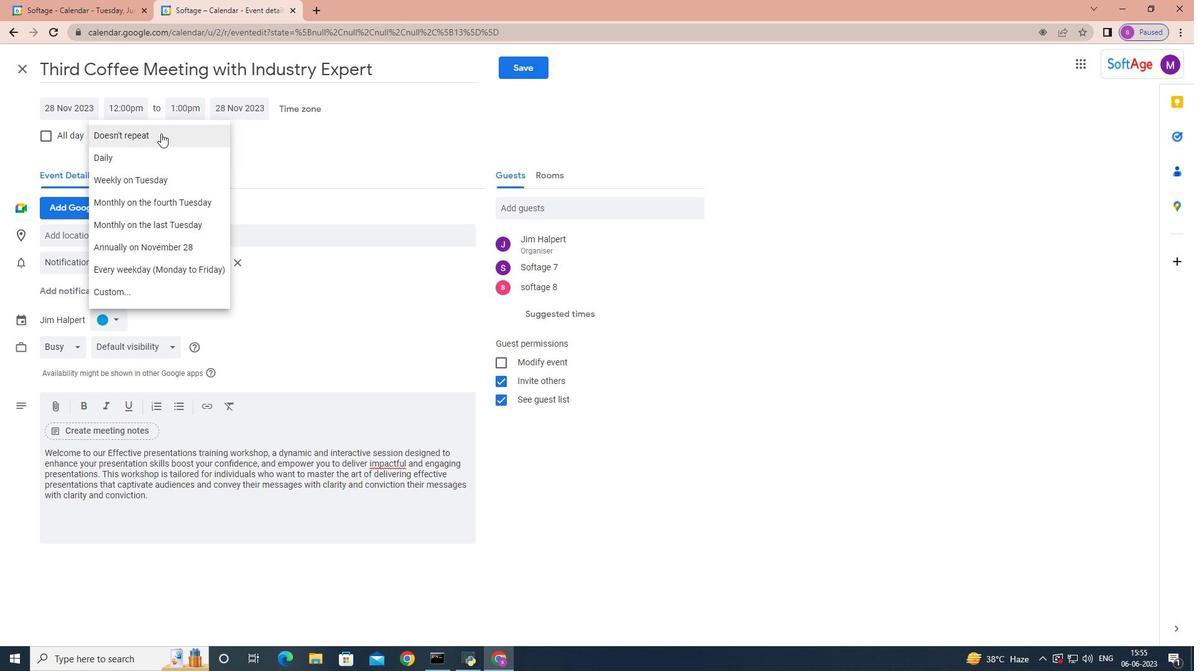 
Action: Mouse moved to (522, 67)
Screenshot: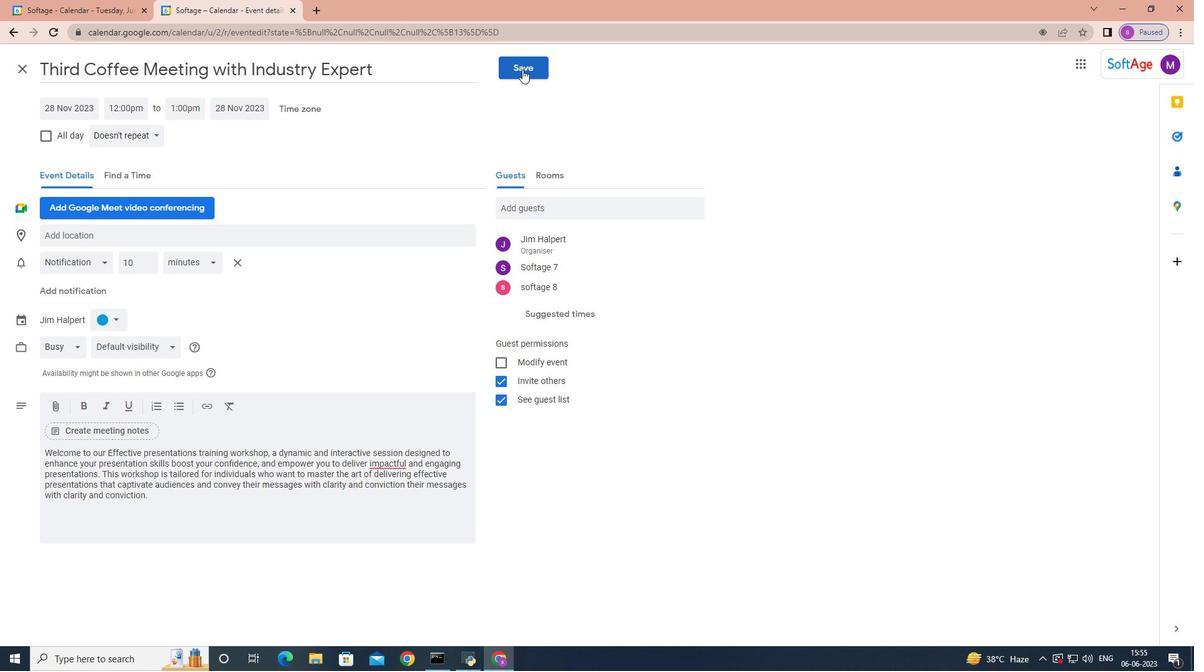 
Action: Mouse pressed left at (522, 67)
Screenshot: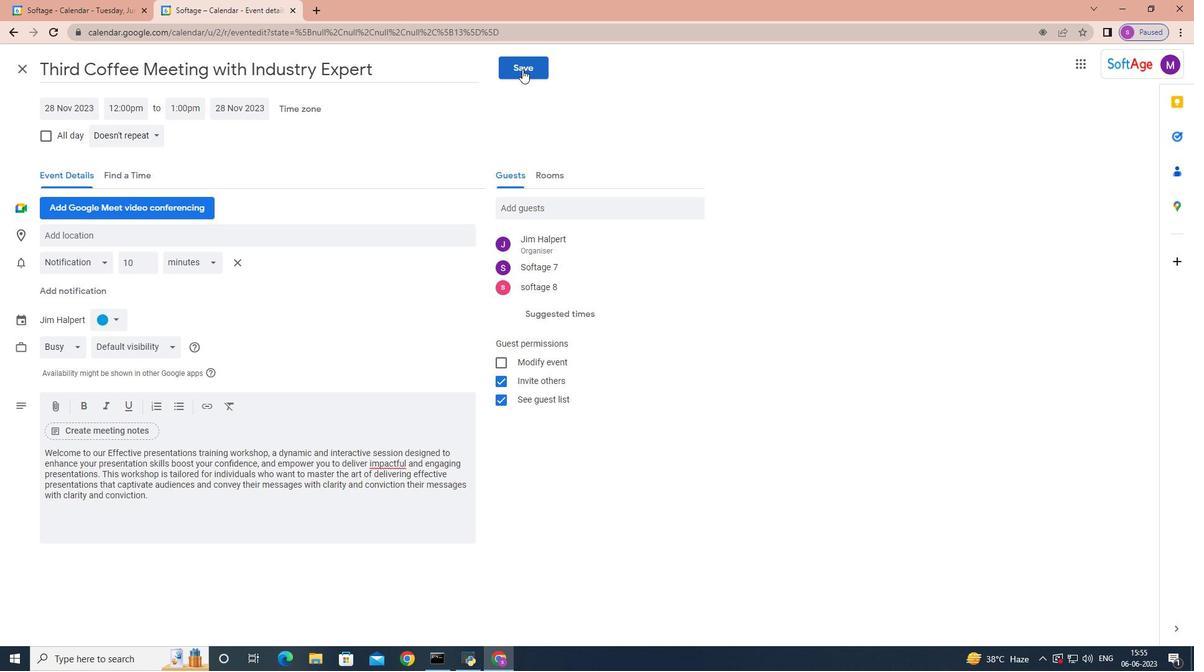 
Action: Mouse moved to (710, 373)
Screenshot: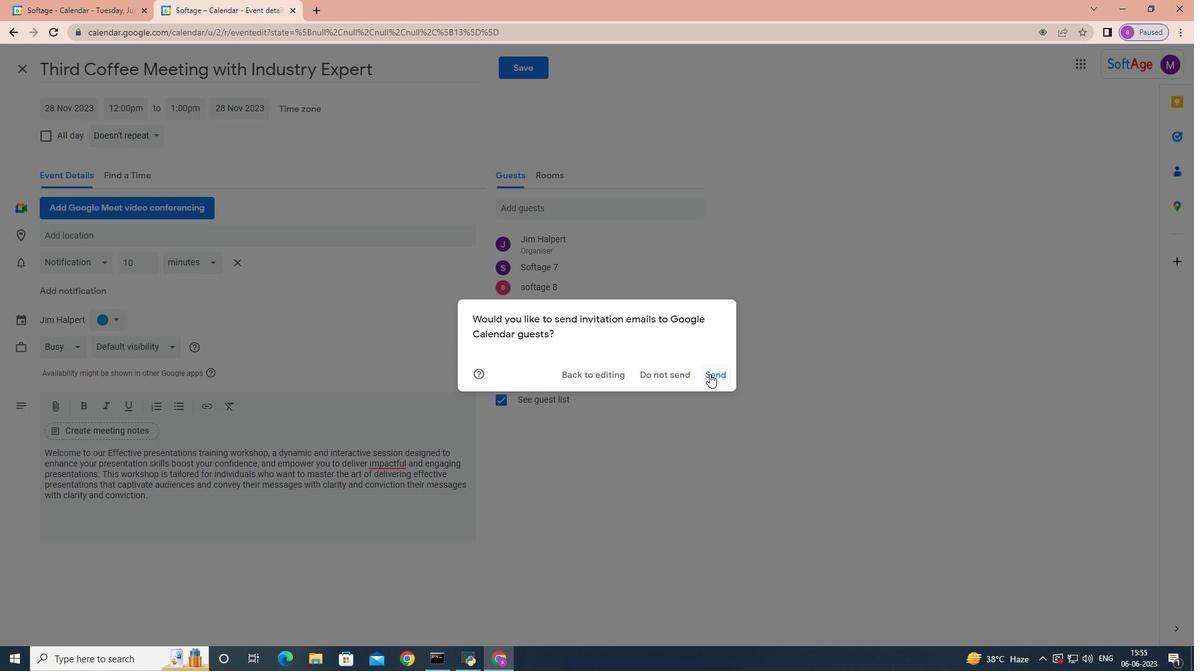 
Action: Mouse pressed left at (710, 373)
Screenshot: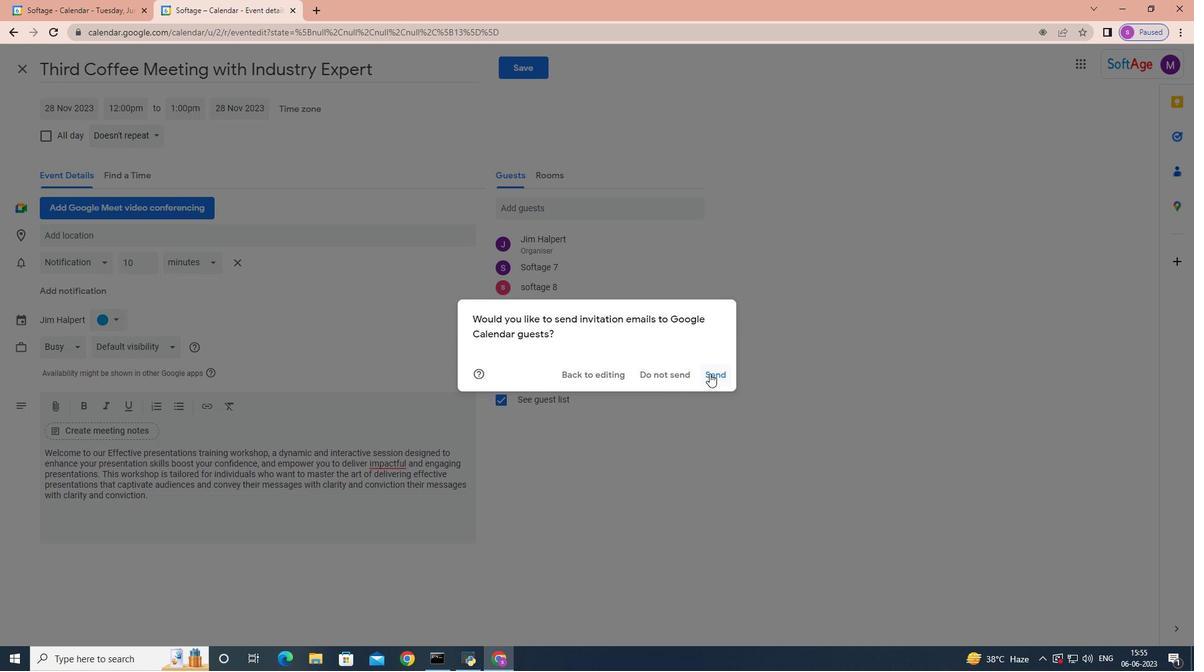 
Action: Mouse moved to (709, 372)
Screenshot: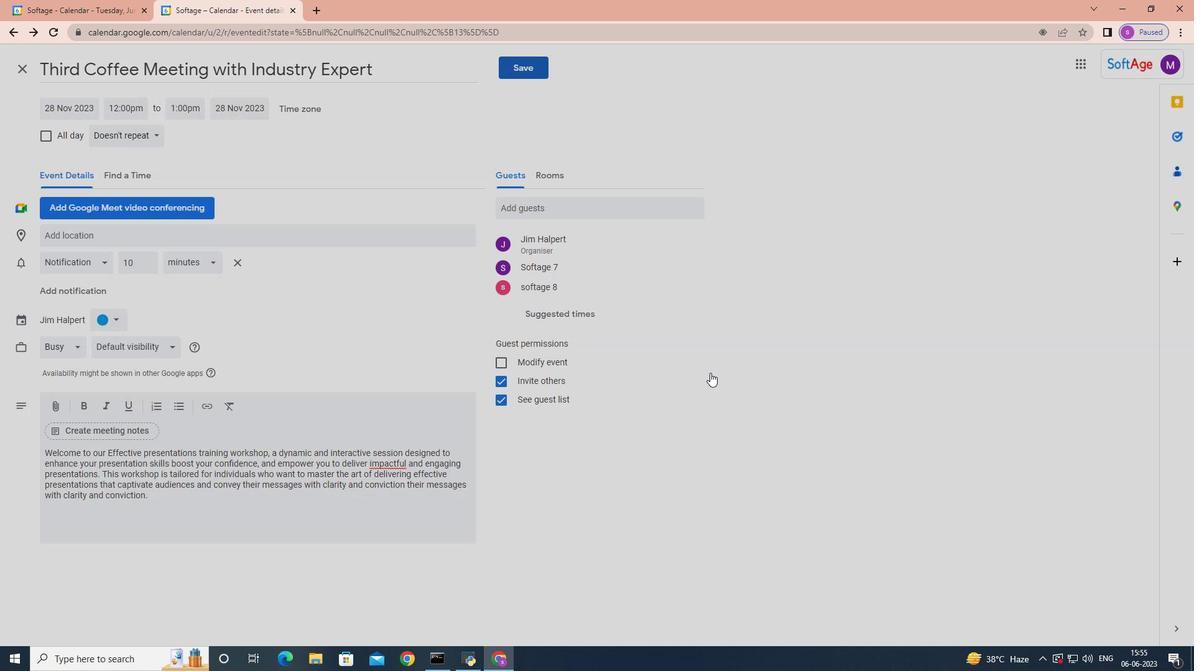 
